 Task: Determine the walking path from Union Square to the Golden Gate Bridge in San Francisco.
Action: Mouse moved to (917, 70)
Screenshot: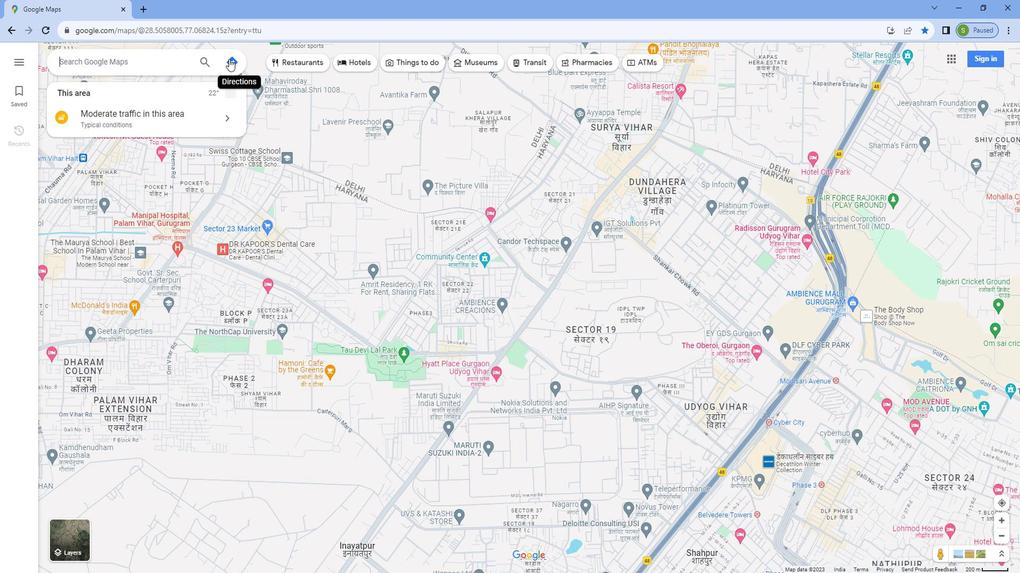 
Action: Mouse pressed left at (917, 70)
Screenshot: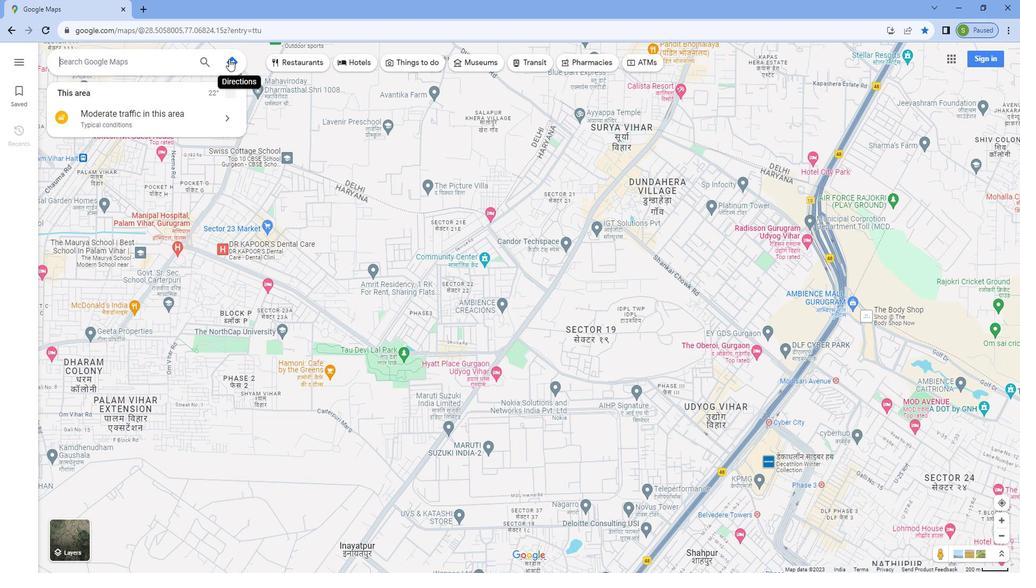 
Action: Mouse moved to (847, 101)
Screenshot: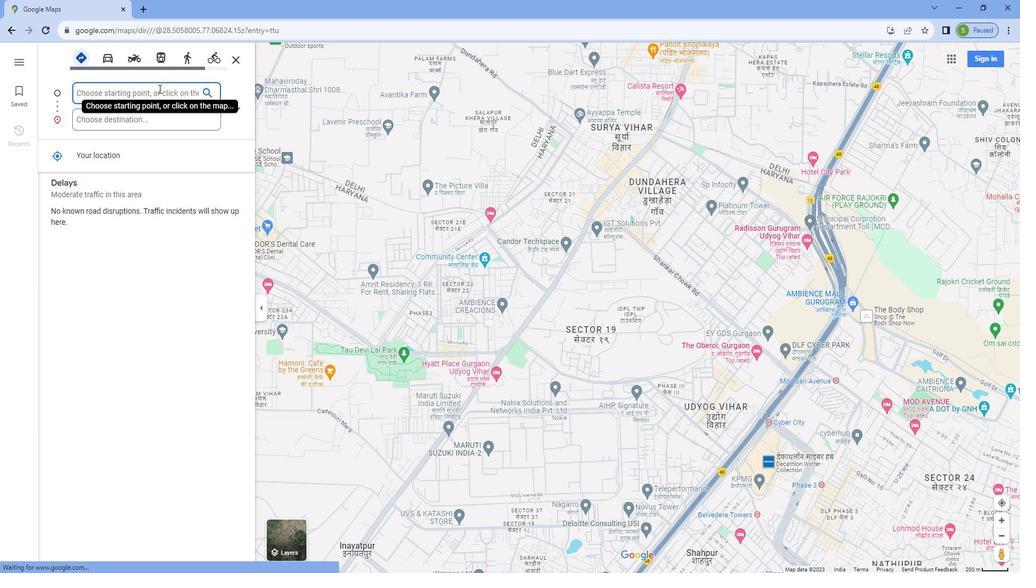 
Action: Mouse pressed left at (847, 101)
Screenshot: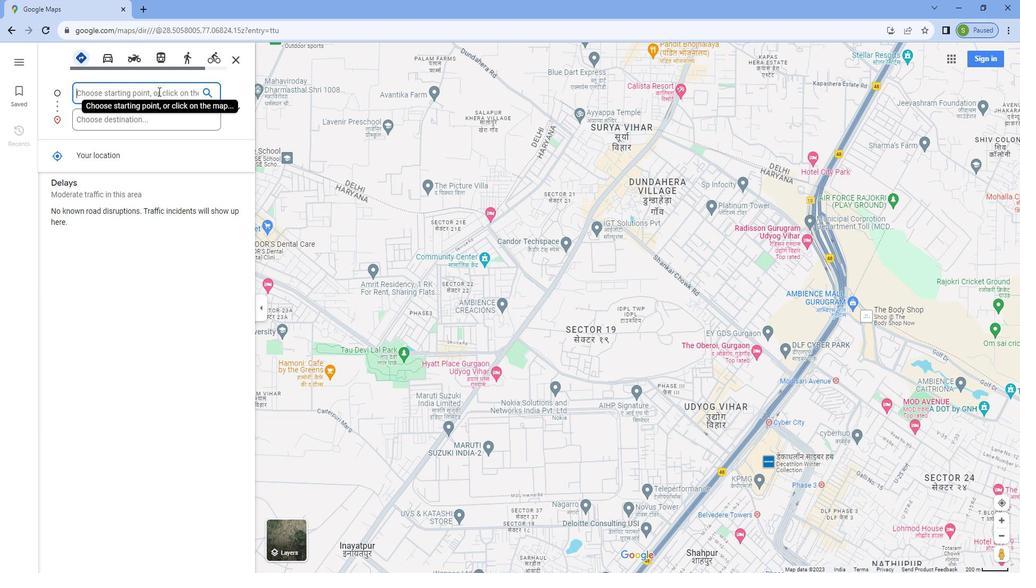 
Action: Key pressed <Key.caps_lock>G<Key.backspace>U<Key.caps_lock>nion<Key.space><Key.caps_lock>S<Key.caps_lock>quare
Screenshot: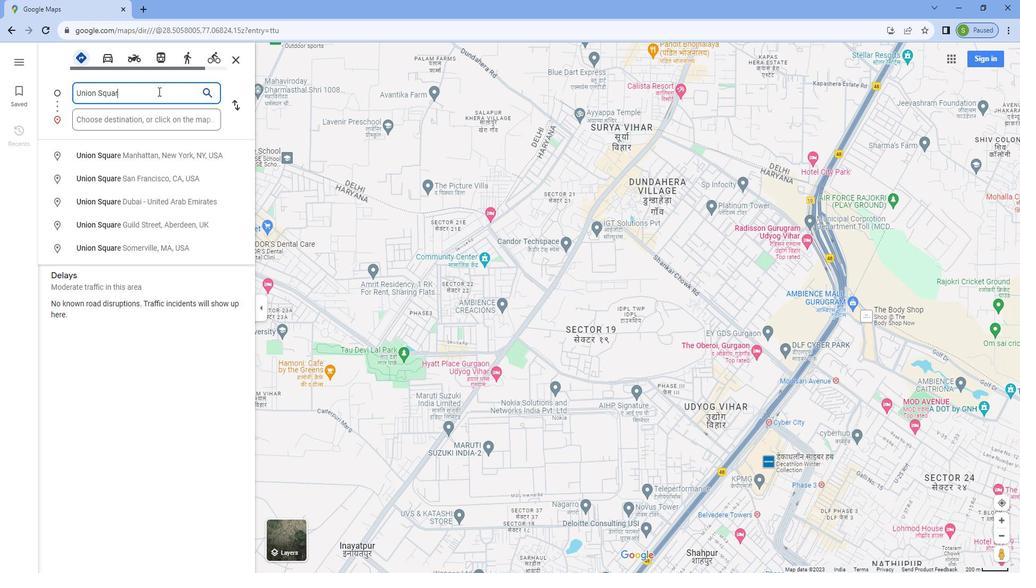 
Action: Mouse moved to (833, 182)
Screenshot: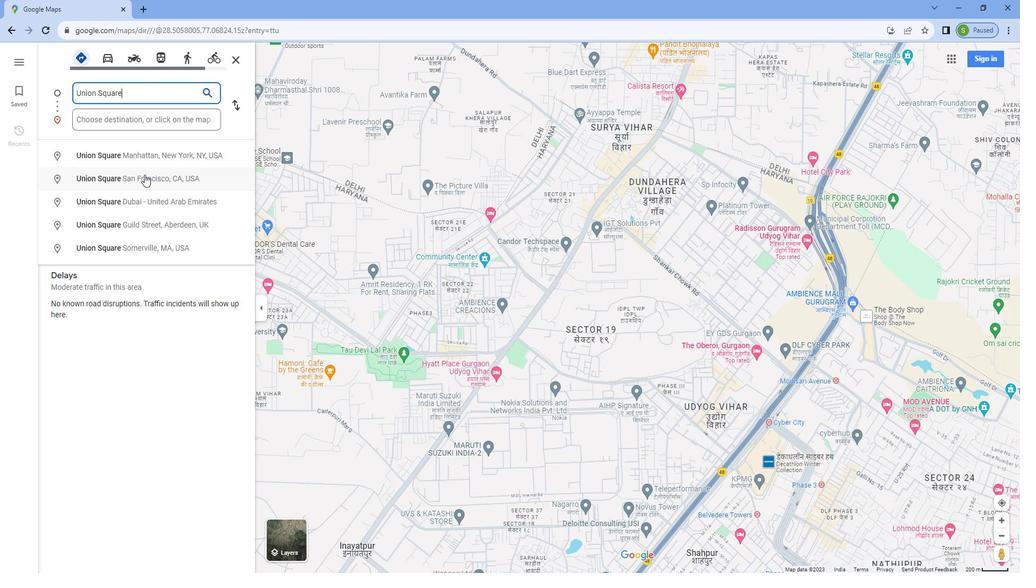 
Action: Mouse pressed left at (833, 182)
Screenshot: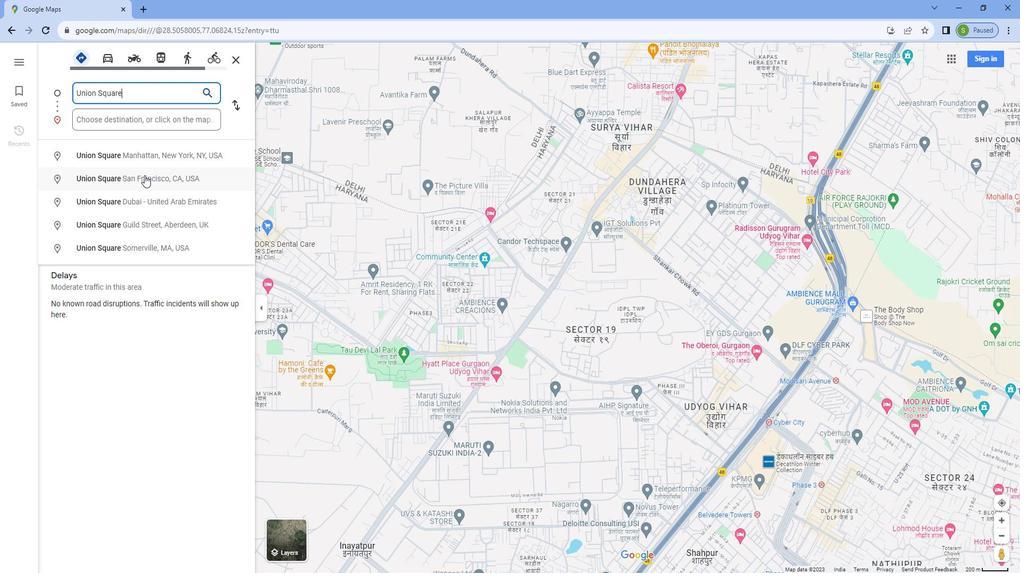
Action: Mouse moved to (824, 125)
Screenshot: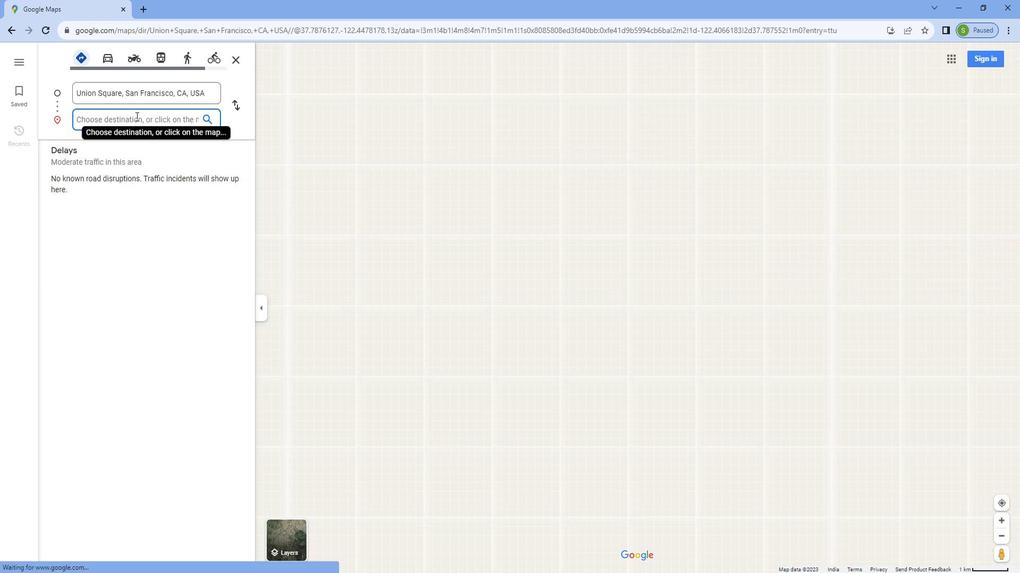 
Action: Mouse pressed left at (824, 125)
Screenshot: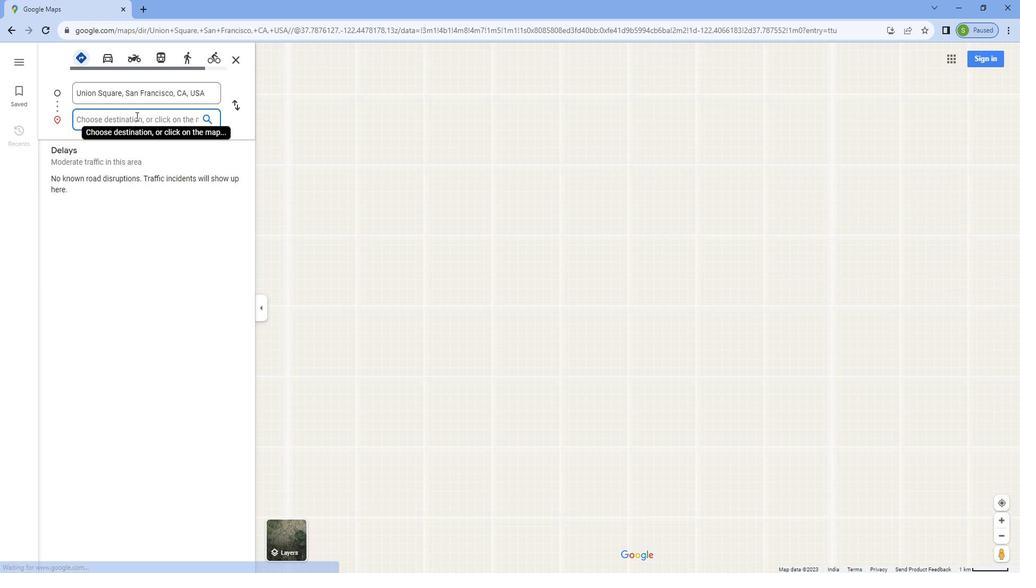 
Action: Key pressed <Key.caps_lock>G<Key.caps_lock>olden<Key.space><Key.caps_lock>G<Key.caps_lock>ate<Key.space><Key.caps_lock>B<Key.caps_lock>ridge,<Key.space><Key.caps_lock>S<Key.caps_lock>an<Key.space><Key.caps_lock>F<Key.caps_lock>rancisco<Key.enter>
Screenshot: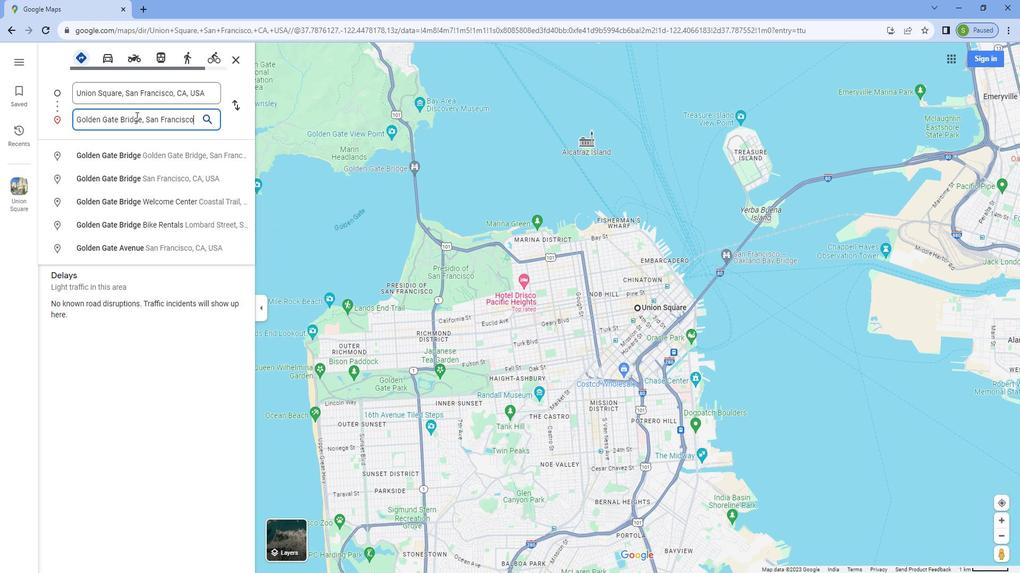 
Action: Mouse moved to (874, 66)
Screenshot: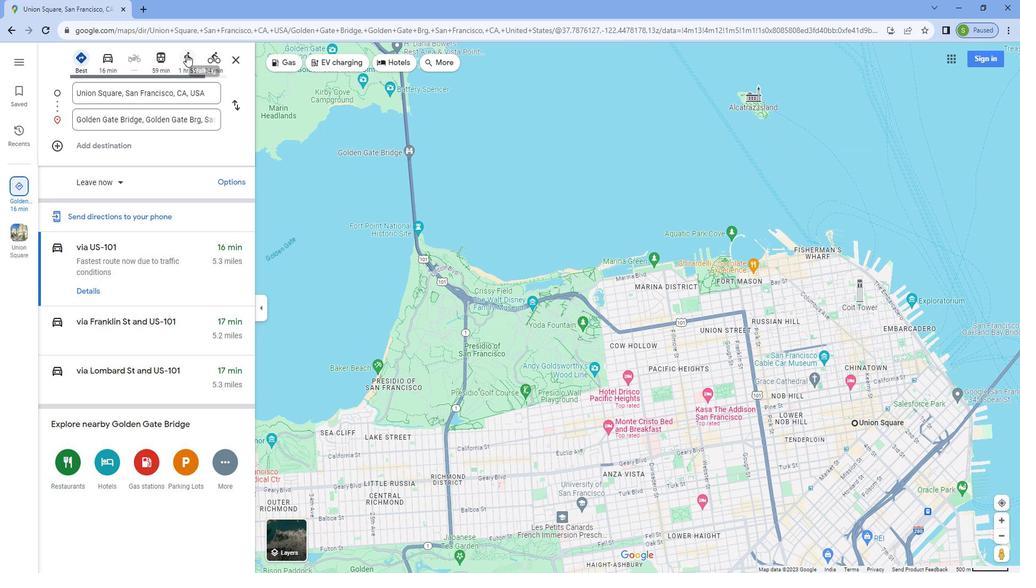 
Action: Mouse pressed left at (874, 66)
Screenshot: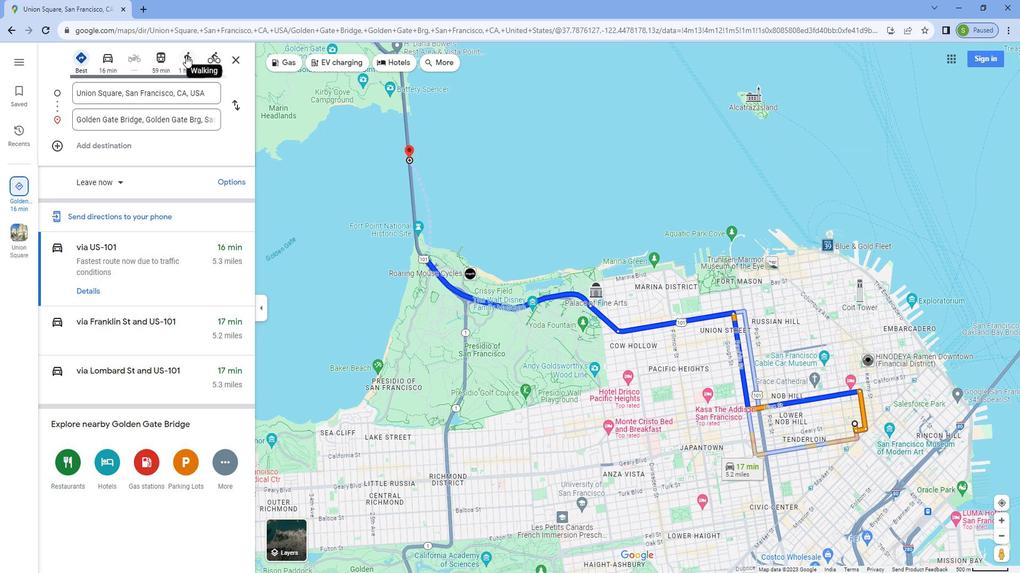 
Action: Mouse moved to (772, 272)
Screenshot: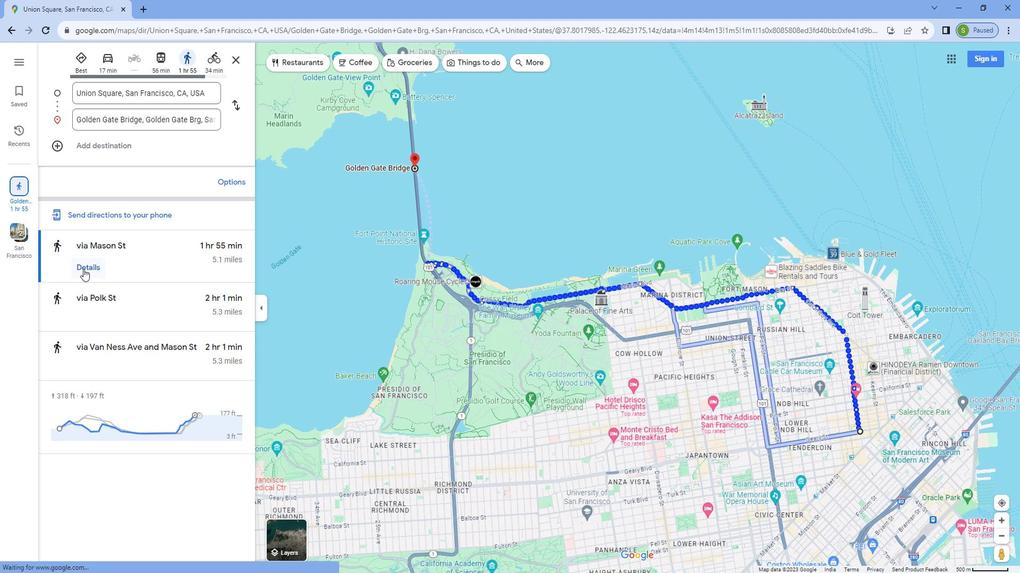 
Action: Mouse pressed left at (772, 272)
Screenshot: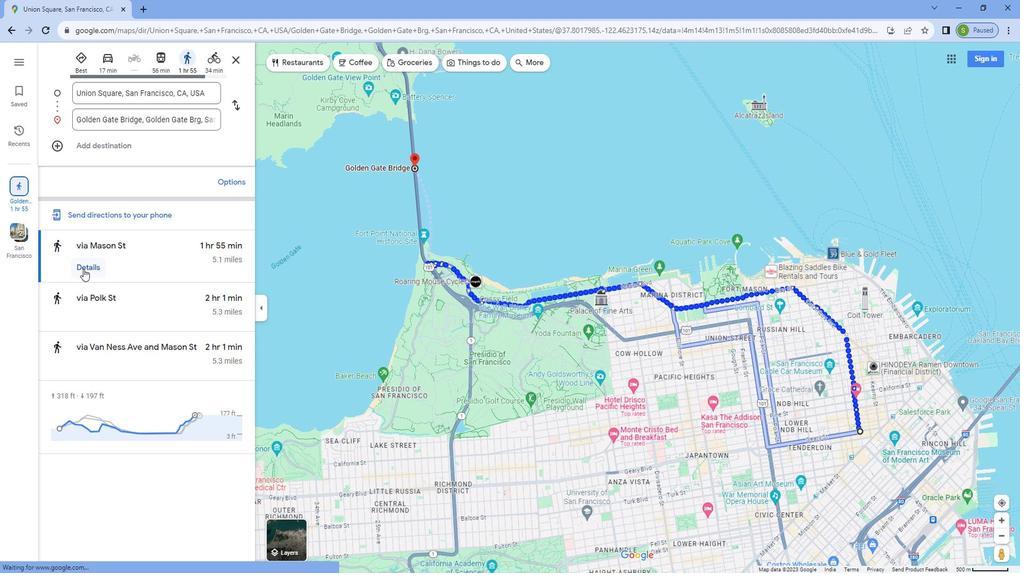 
Action: Mouse moved to (795, 344)
Screenshot: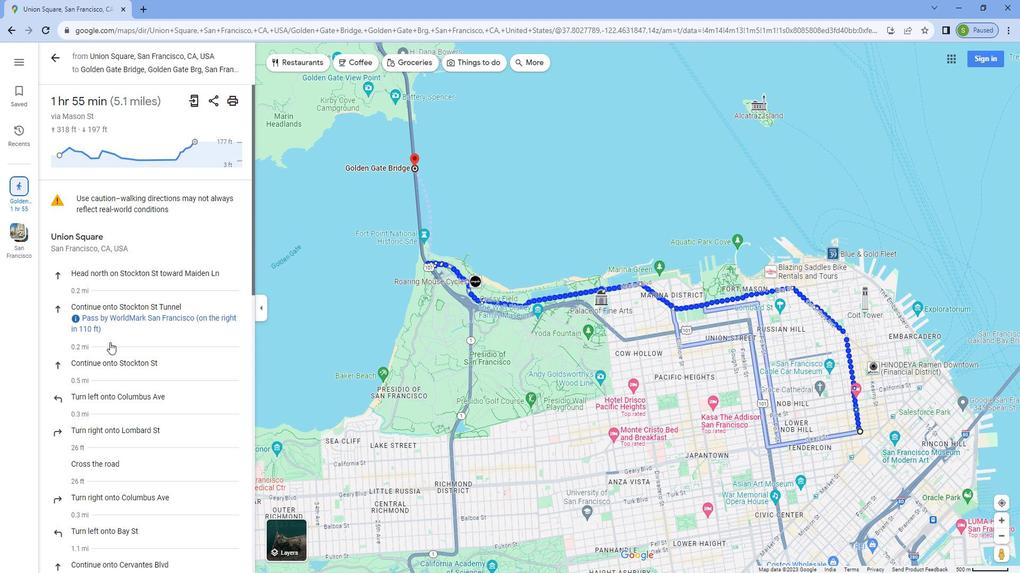 
Action: Mouse scrolled (795, 344) with delta (0, 0)
Screenshot: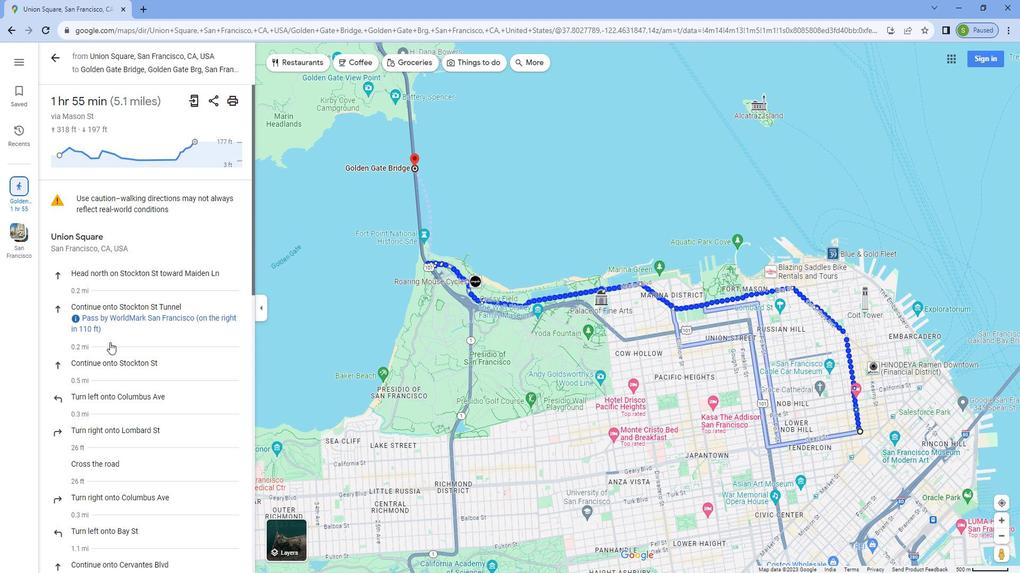 
Action: Mouse moved to (802, 343)
Screenshot: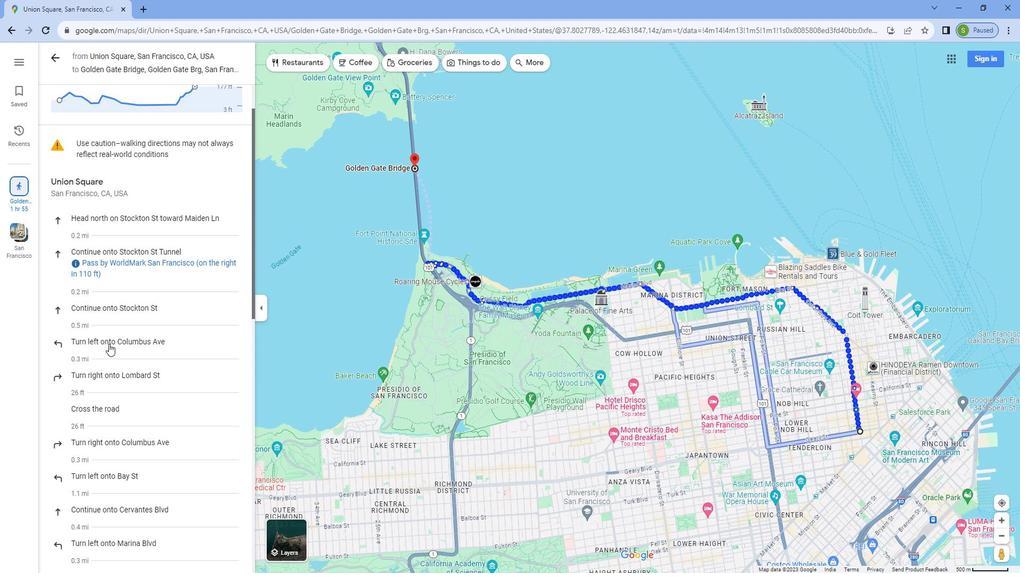 
Action: Mouse scrolled (802, 343) with delta (0, 0)
Screenshot: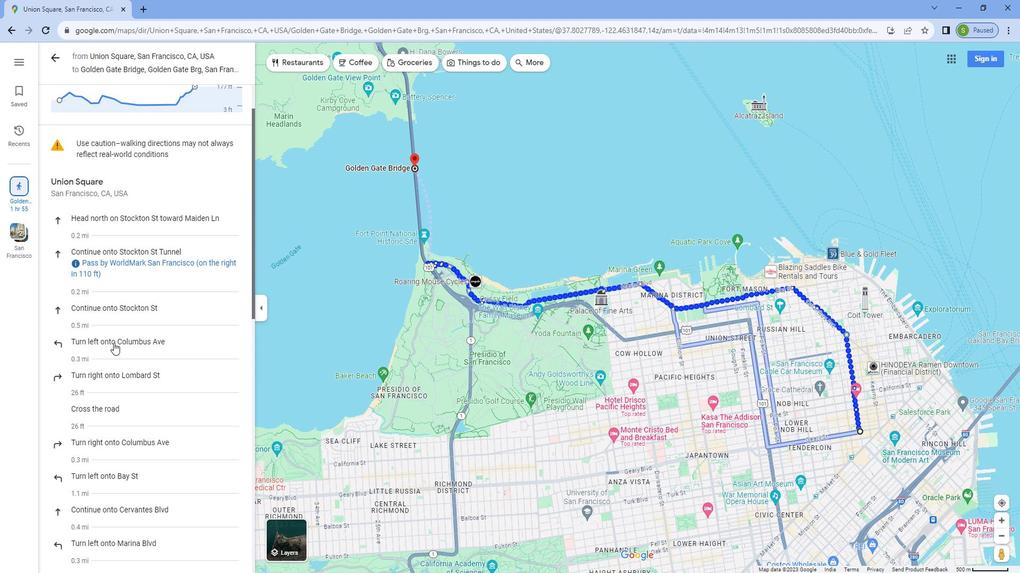 
Action: Mouse scrolled (802, 343) with delta (0, 0)
Screenshot: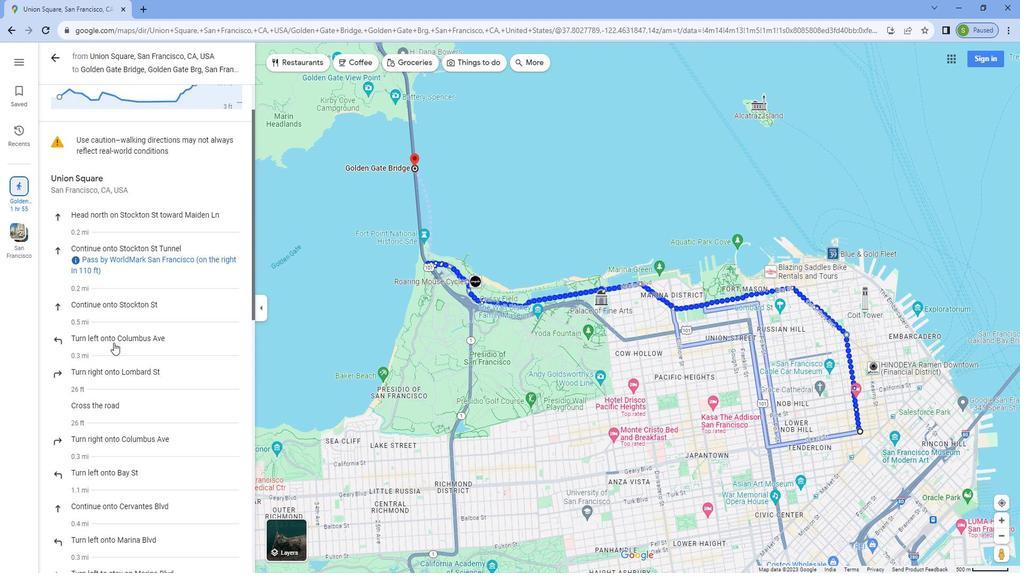 
Action: Mouse moved to (796, 330)
Screenshot: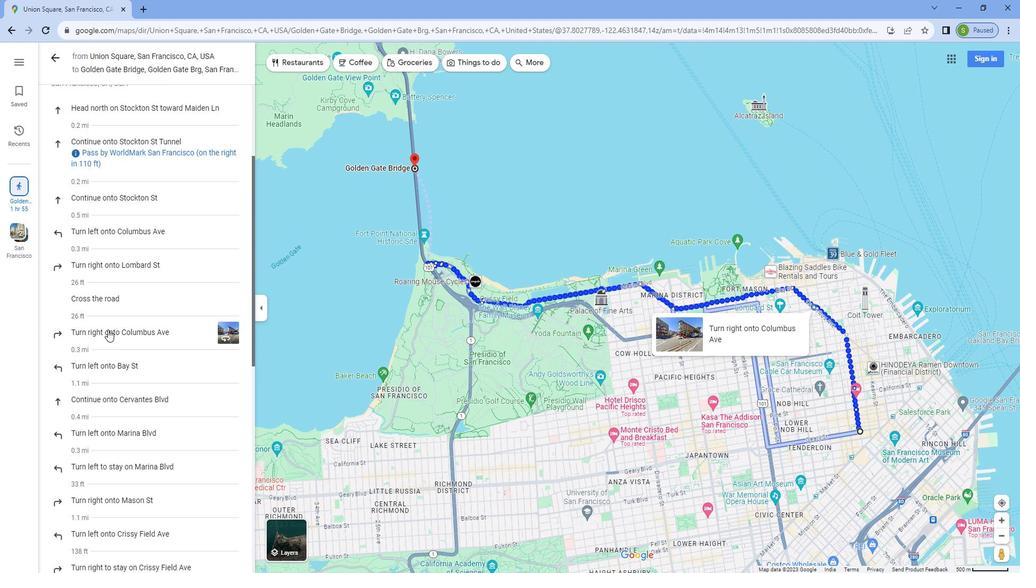 
Action: Mouse pressed left at (796, 330)
Screenshot: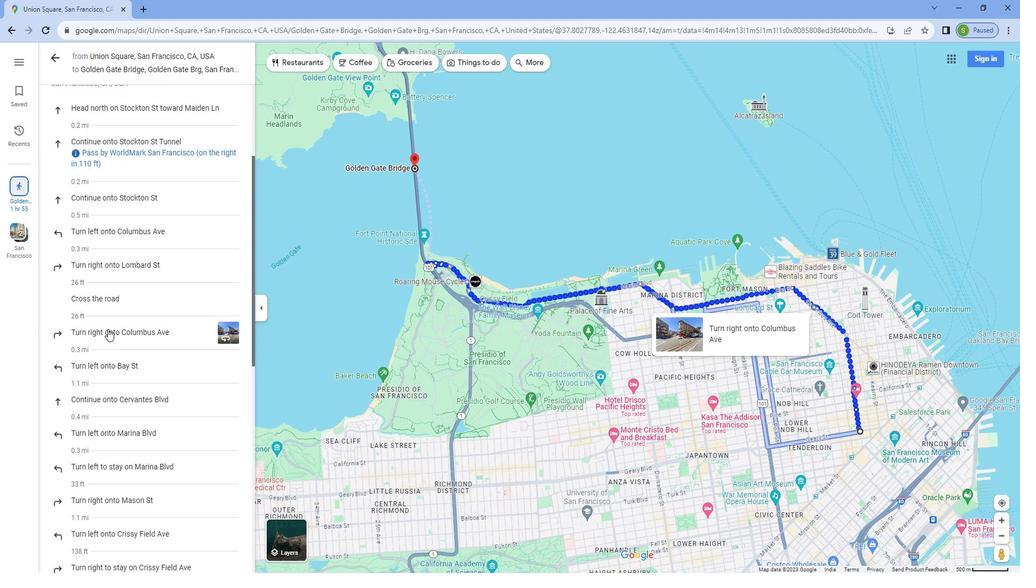 
Action: Mouse moved to (799, 336)
Screenshot: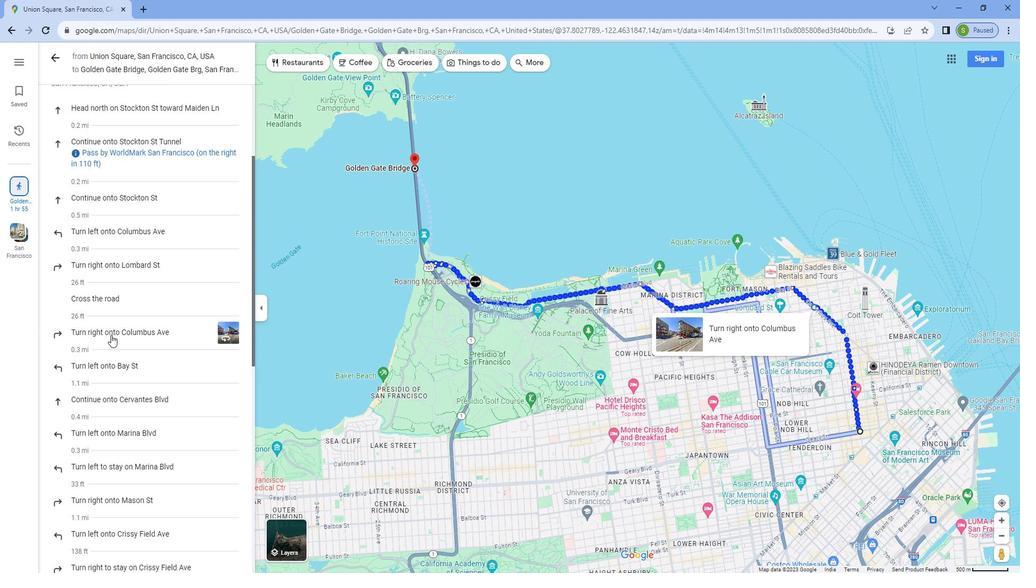 
Action: Mouse scrolled (799, 336) with delta (0, 0)
Screenshot: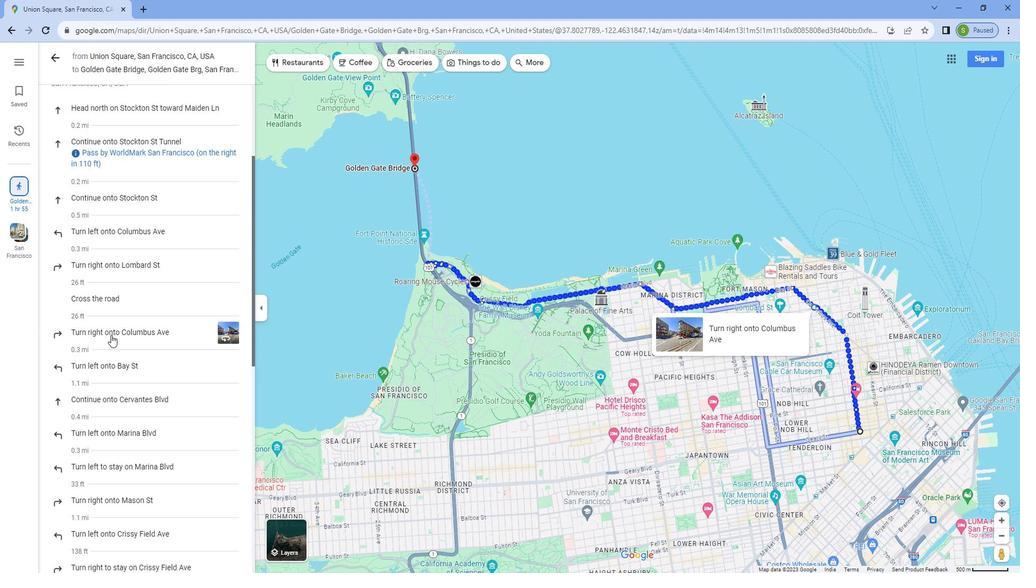 
Action: Mouse scrolled (799, 336) with delta (0, 0)
Screenshot: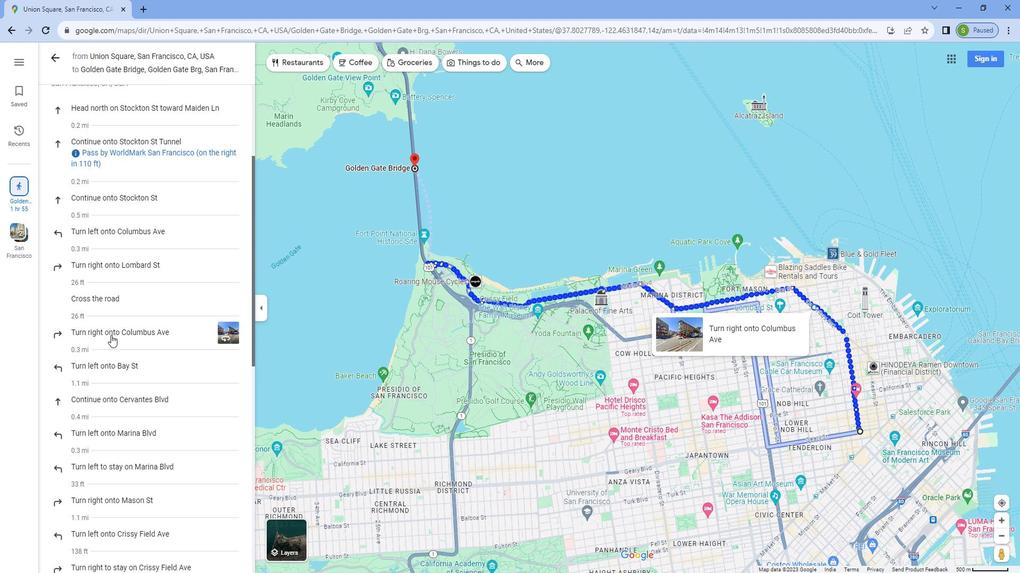 
Action: Mouse moved to (799, 357)
Screenshot: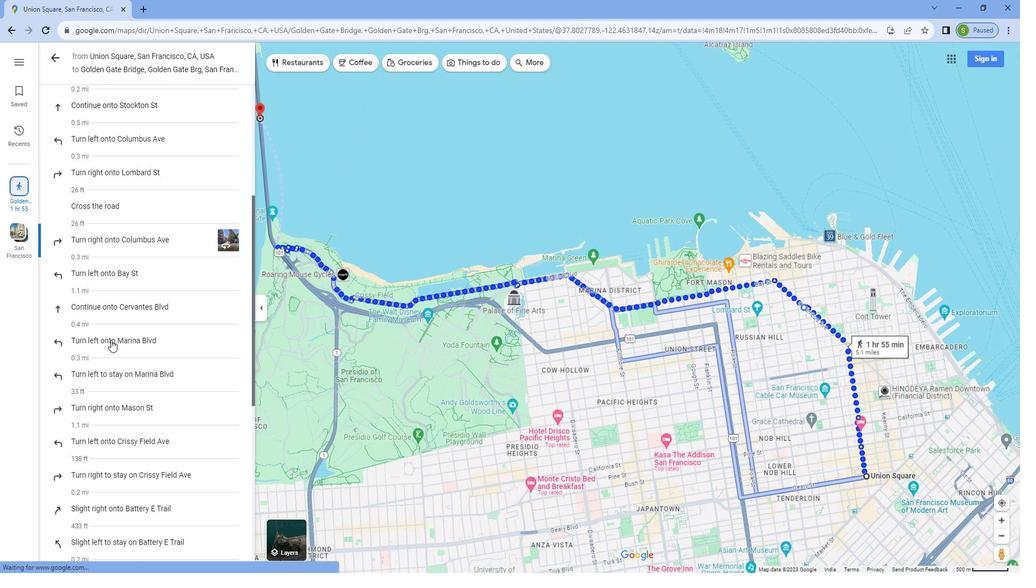 
Action: Mouse scrolled (799, 356) with delta (0, 0)
Screenshot: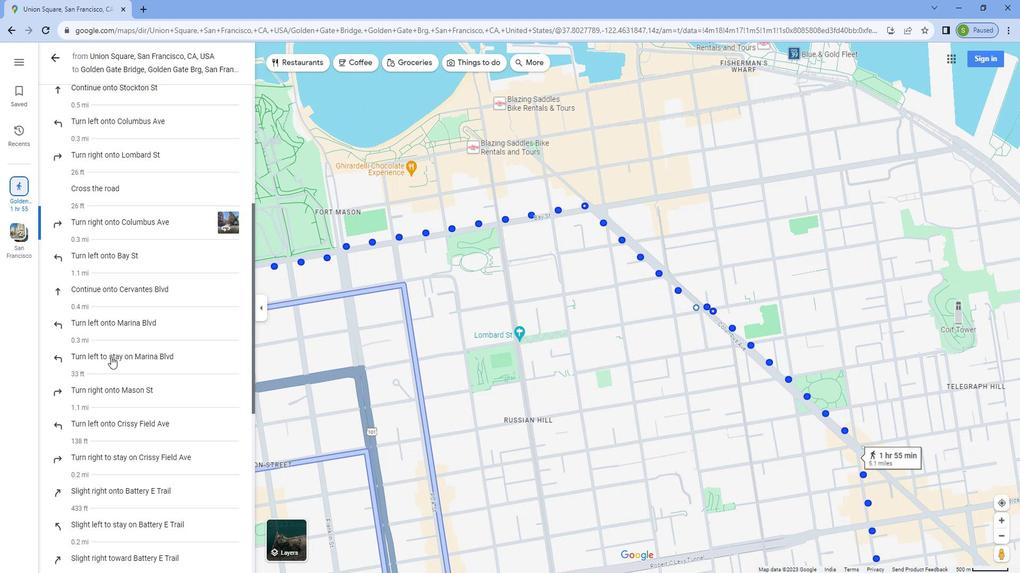 
Action: Mouse scrolled (799, 356) with delta (0, 0)
Screenshot: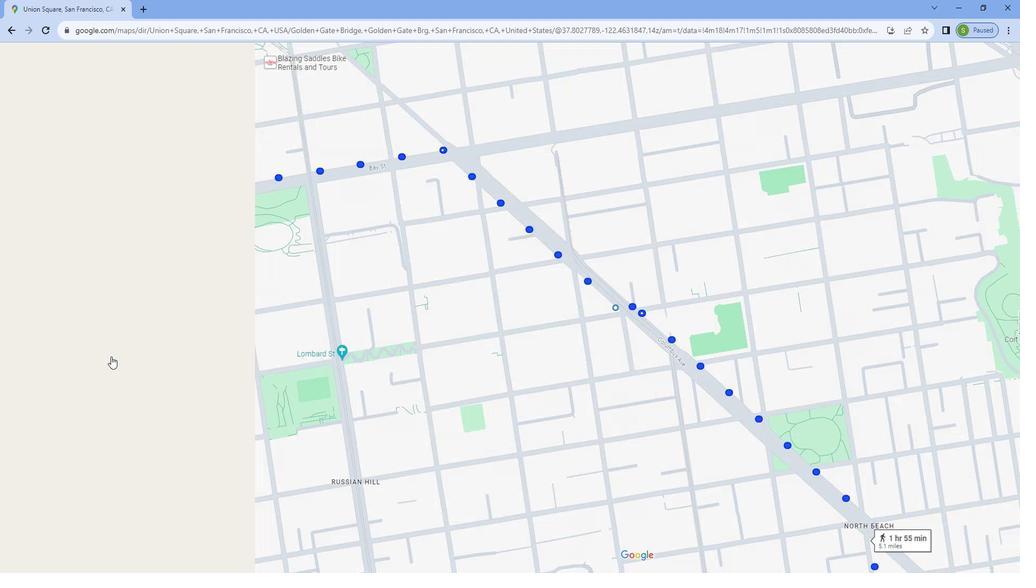 
Action: Mouse moved to (799, 357)
Screenshot: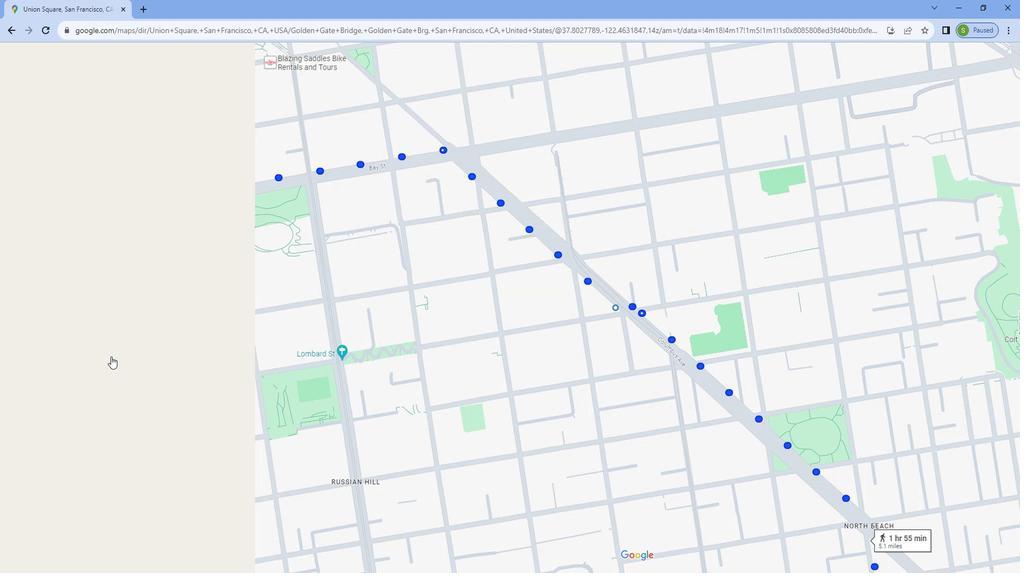 
Action: Mouse scrolled (799, 356) with delta (0, 0)
Screenshot: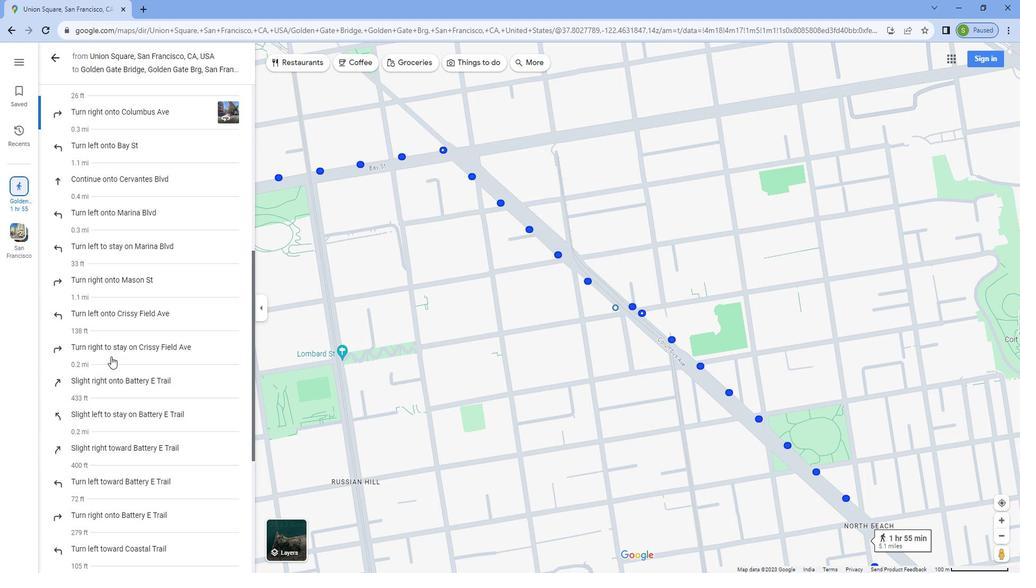 
Action: Mouse scrolled (799, 356) with delta (0, 0)
Screenshot: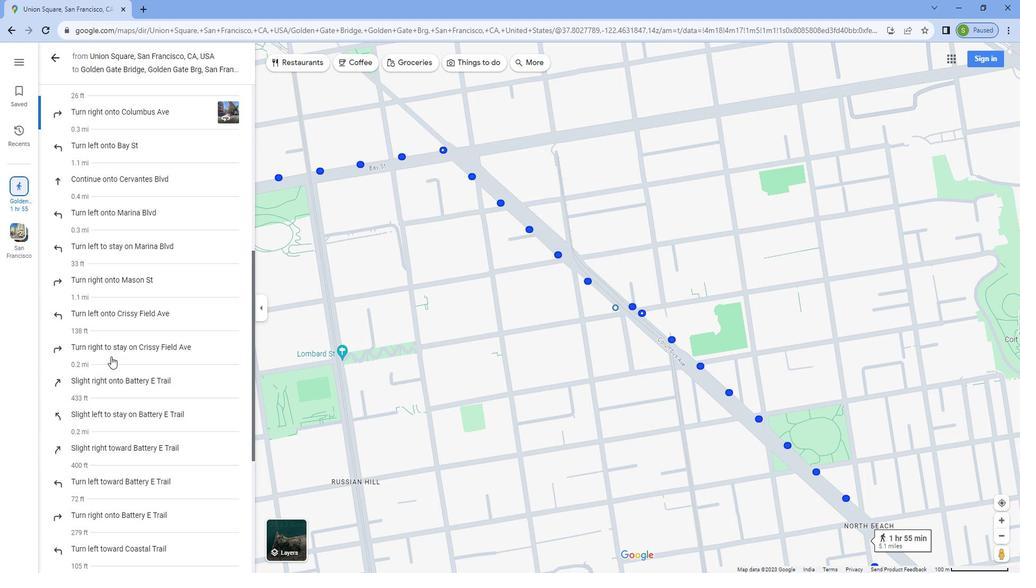 
Action: Mouse scrolled (799, 356) with delta (0, 0)
Screenshot: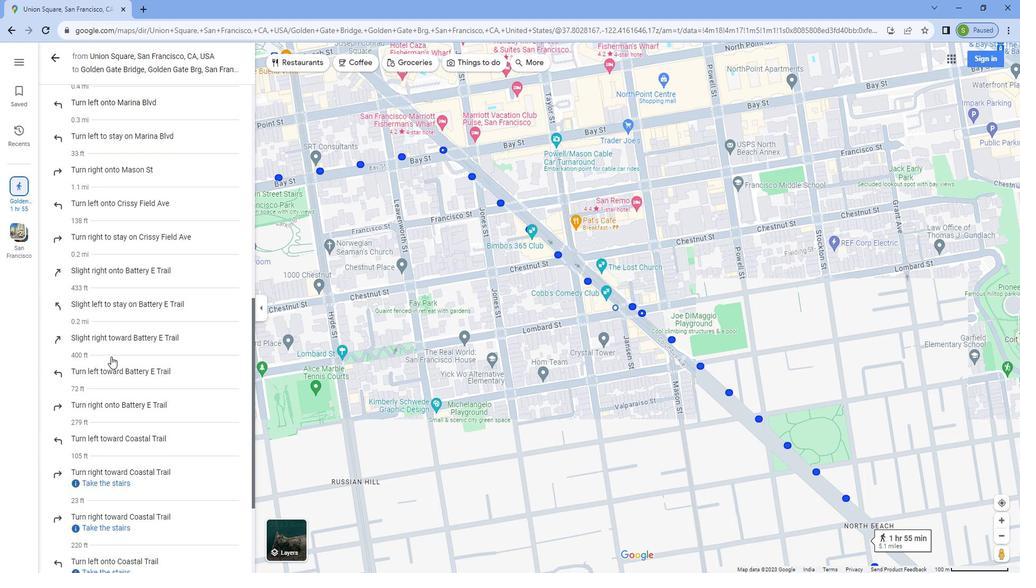 
Action: Mouse scrolled (799, 356) with delta (0, 0)
Screenshot: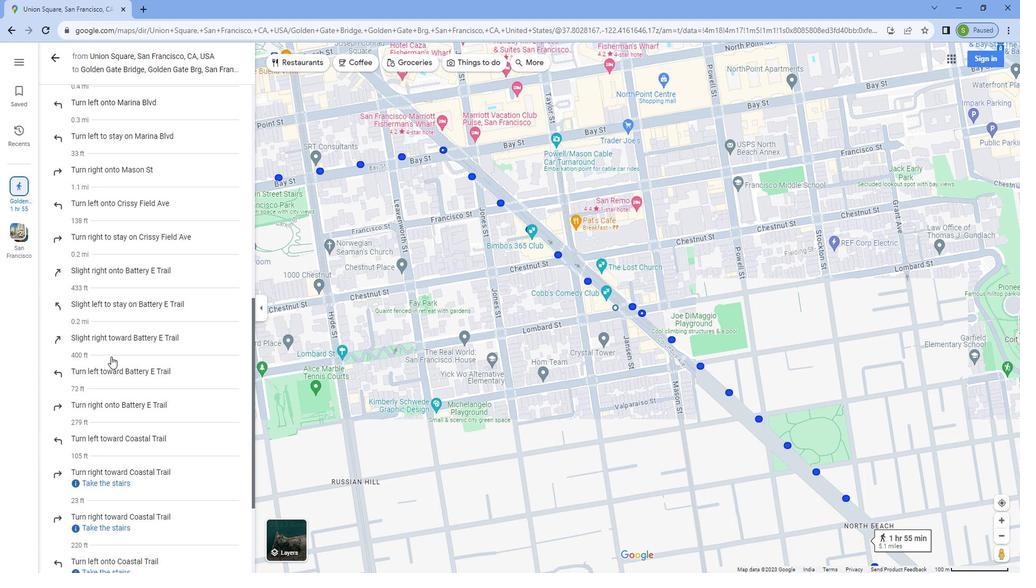 
Action: Mouse scrolled (799, 356) with delta (0, 0)
Screenshot: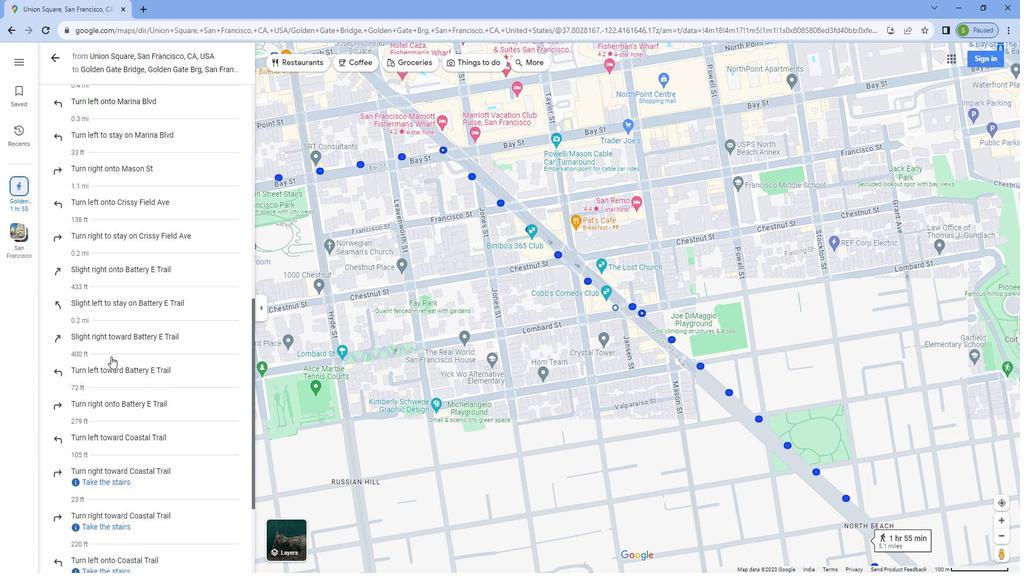 
Action: Mouse scrolled (799, 356) with delta (0, 0)
Screenshot: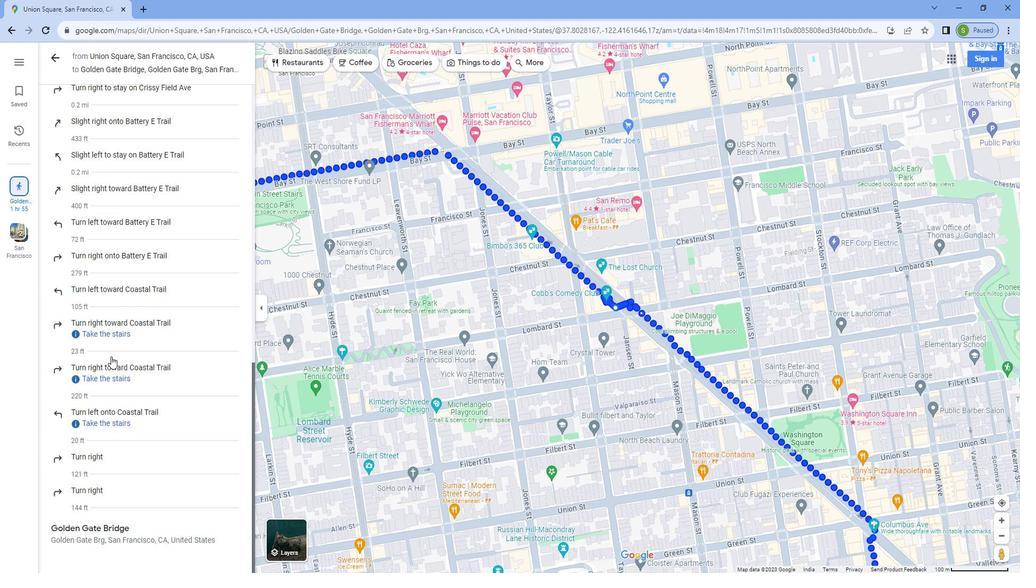 
Action: Mouse scrolled (799, 356) with delta (0, 0)
Screenshot: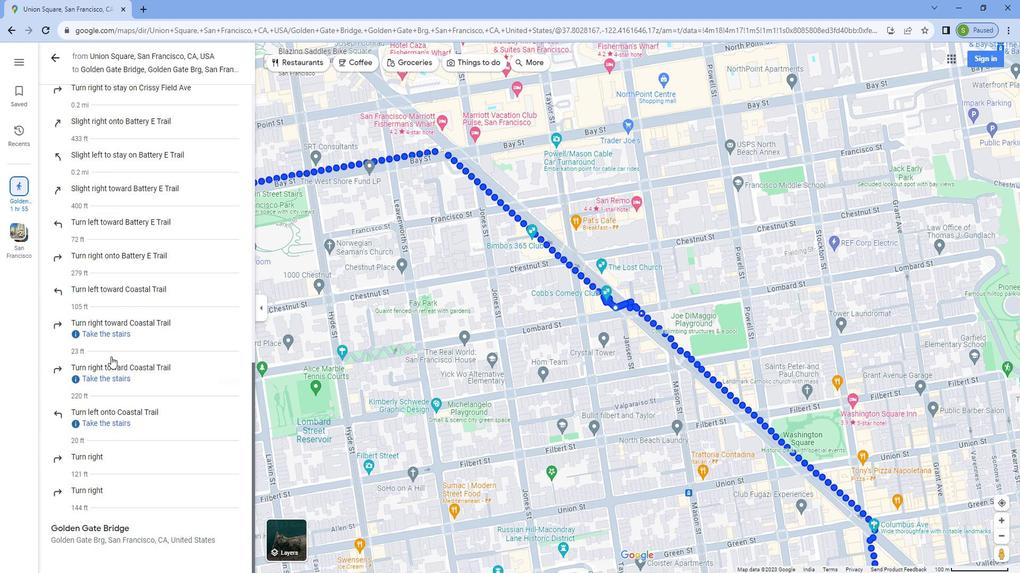 
Action: Mouse scrolled (799, 356) with delta (0, 0)
Screenshot: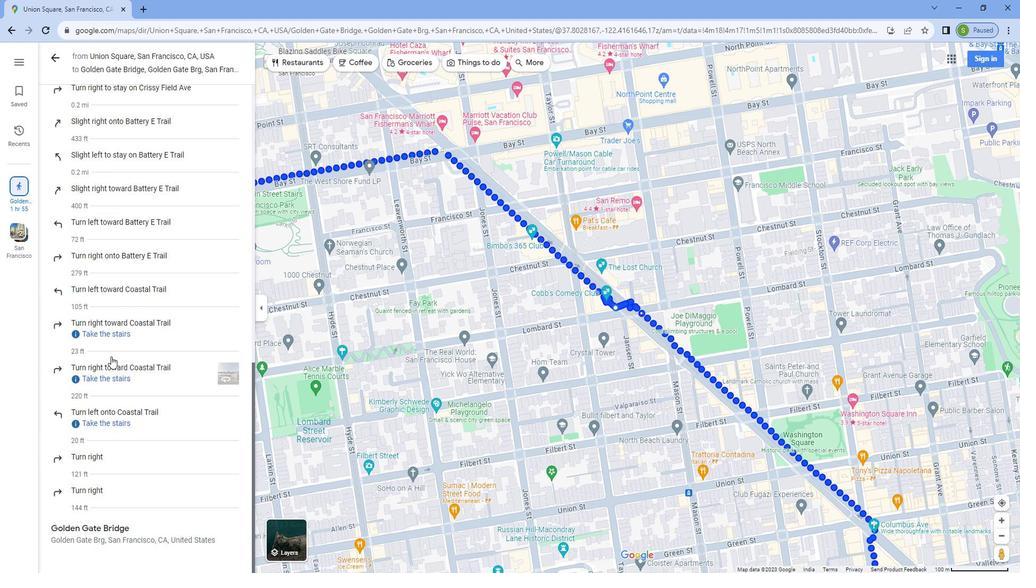 
Action: Mouse moved to (737, 66)
Screenshot: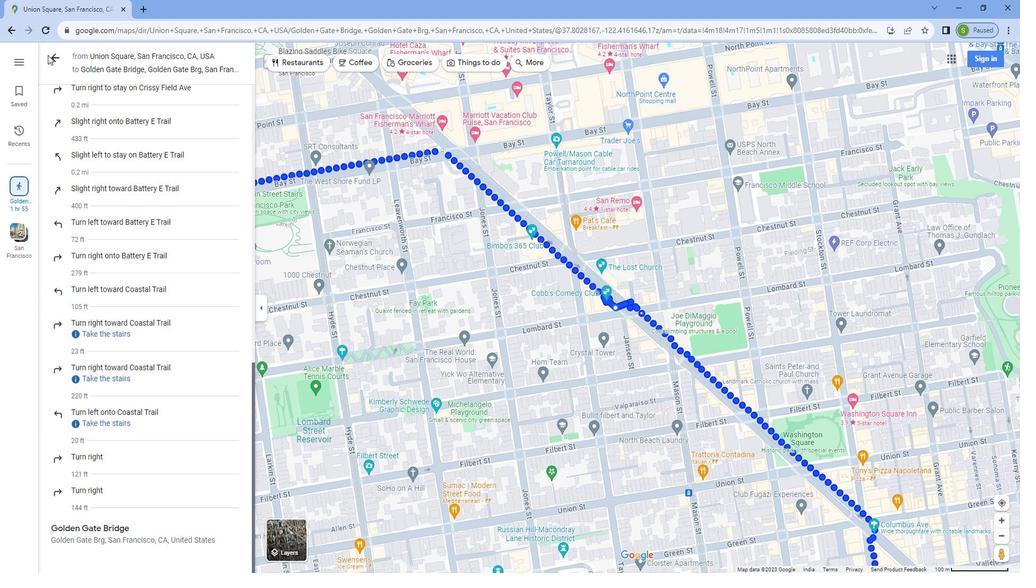 
Action: Mouse pressed left at (737, 66)
Screenshot: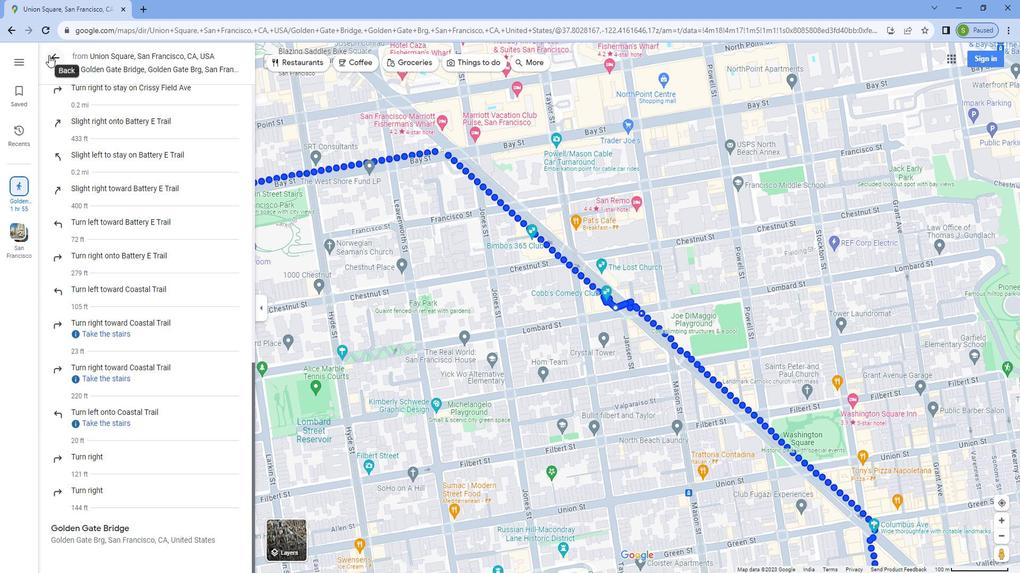 
Action: Mouse moved to (795, 275)
Screenshot: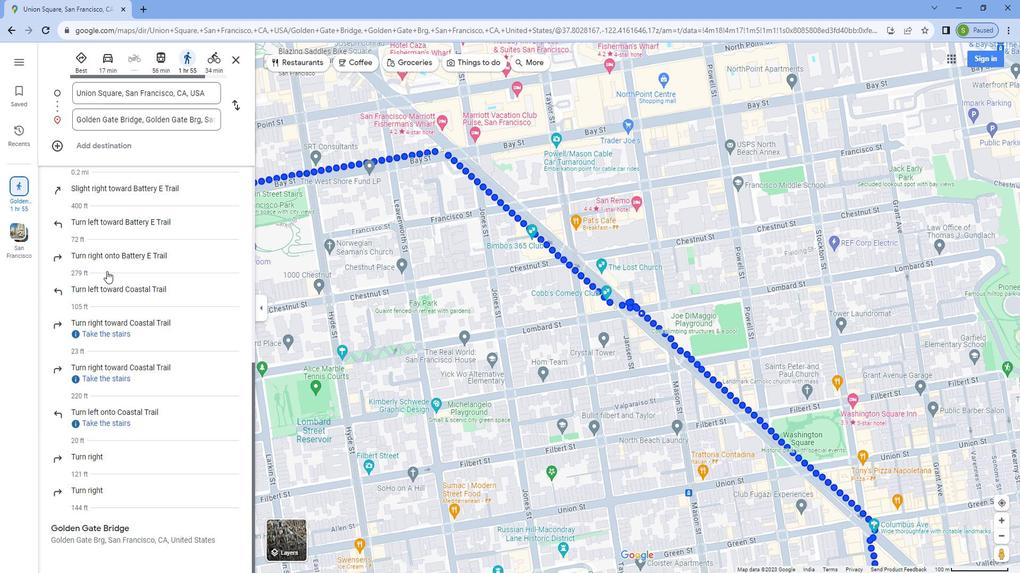 
Action: Mouse scrolled (795, 276) with delta (0, 0)
Screenshot: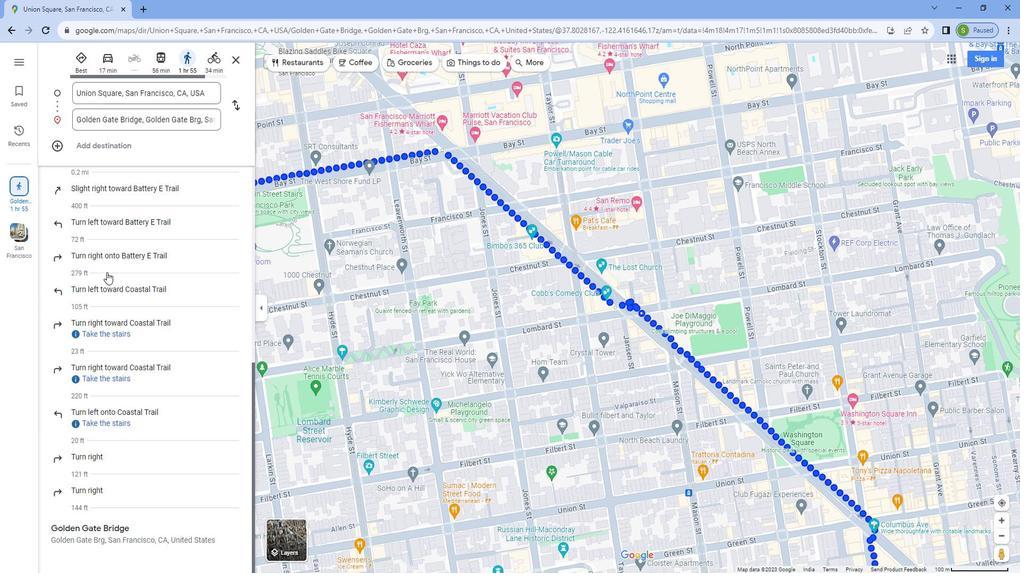 
Action: Mouse scrolled (795, 276) with delta (0, 0)
Screenshot: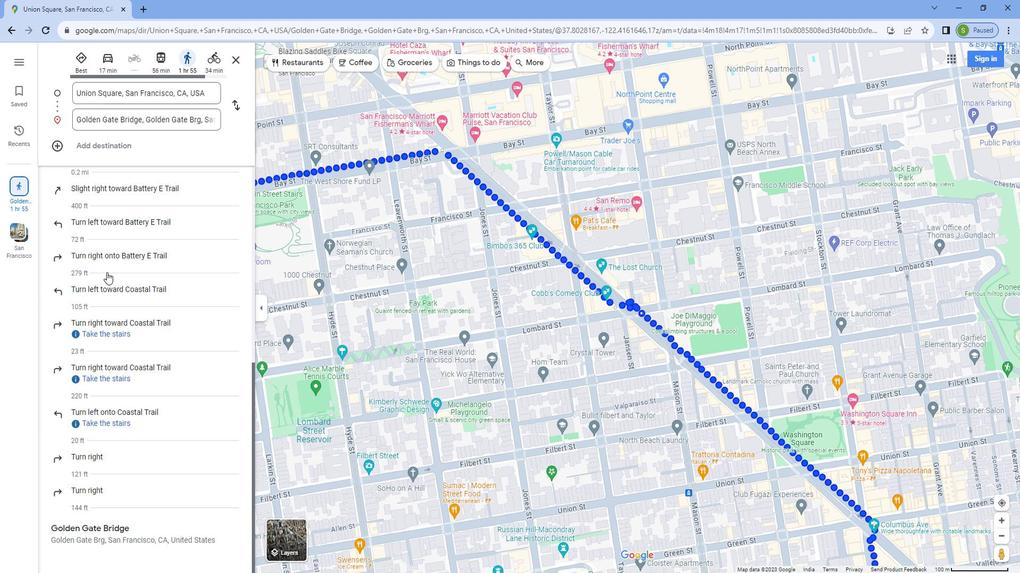 
Action: Mouse scrolled (795, 276) with delta (0, 0)
Screenshot: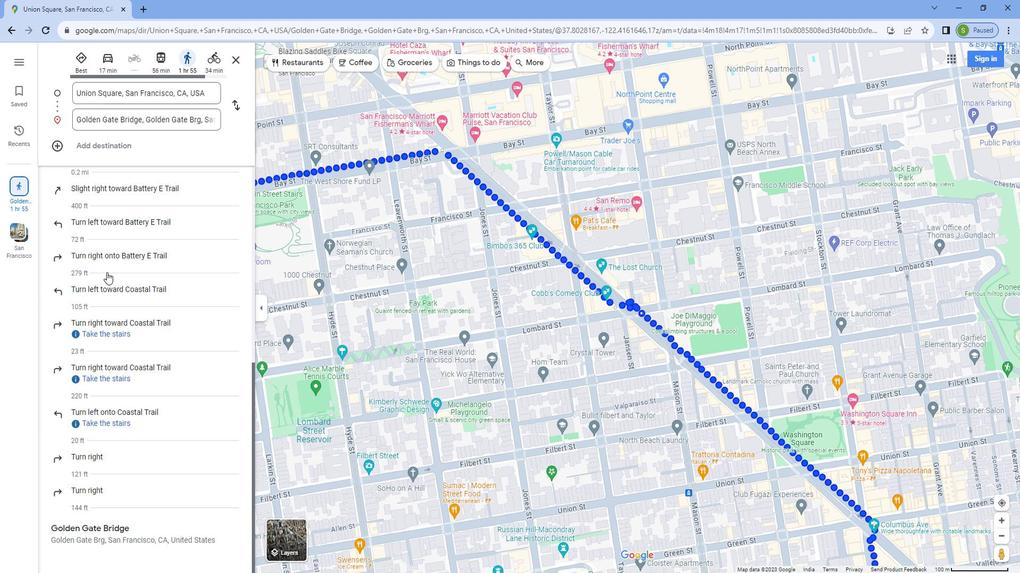 
Action: Mouse scrolled (795, 276) with delta (0, 0)
Screenshot: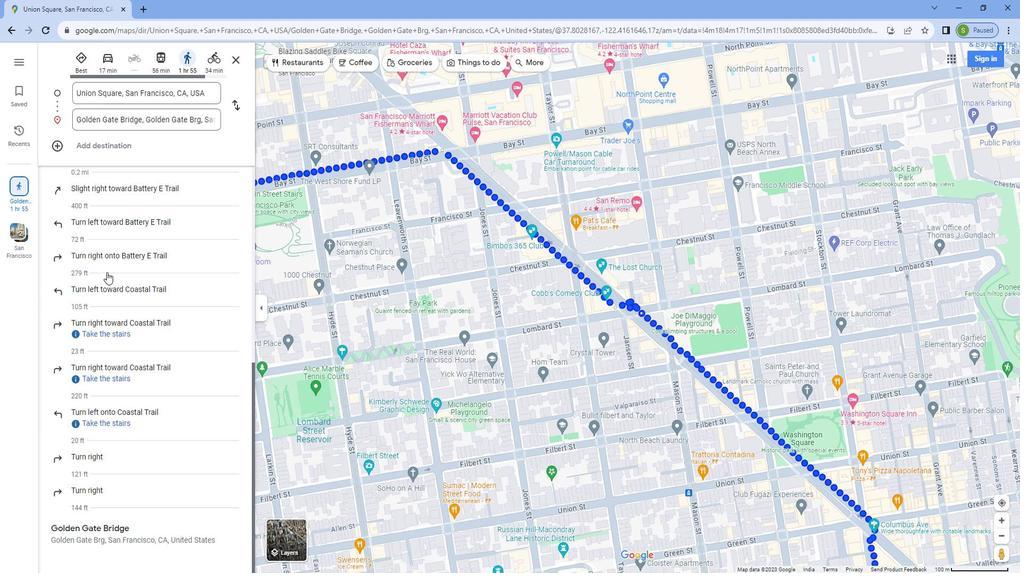 
Action: Mouse scrolled (795, 276) with delta (0, 0)
Screenshot: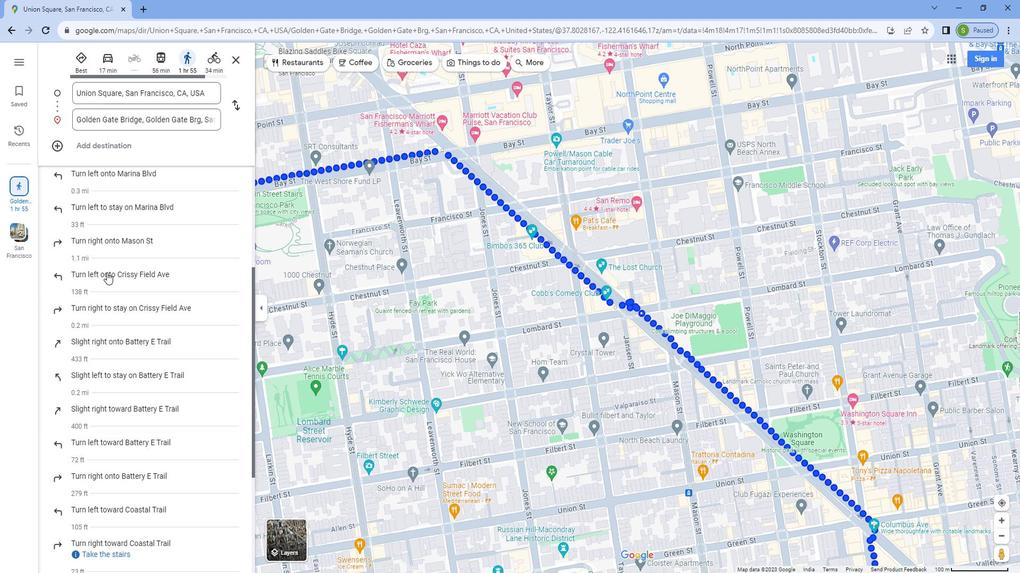 
Action: Mouse scrolled (795, 276) with delta (0, 0)
Screenshot: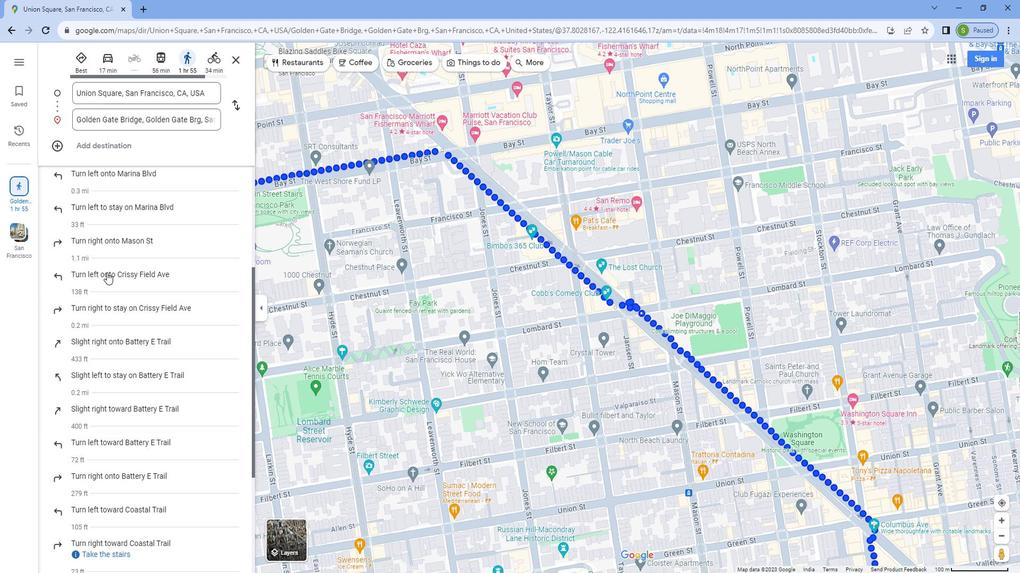 
Action: Mouse scrolled (795, 276) with delta (0, 0)
Screenshot: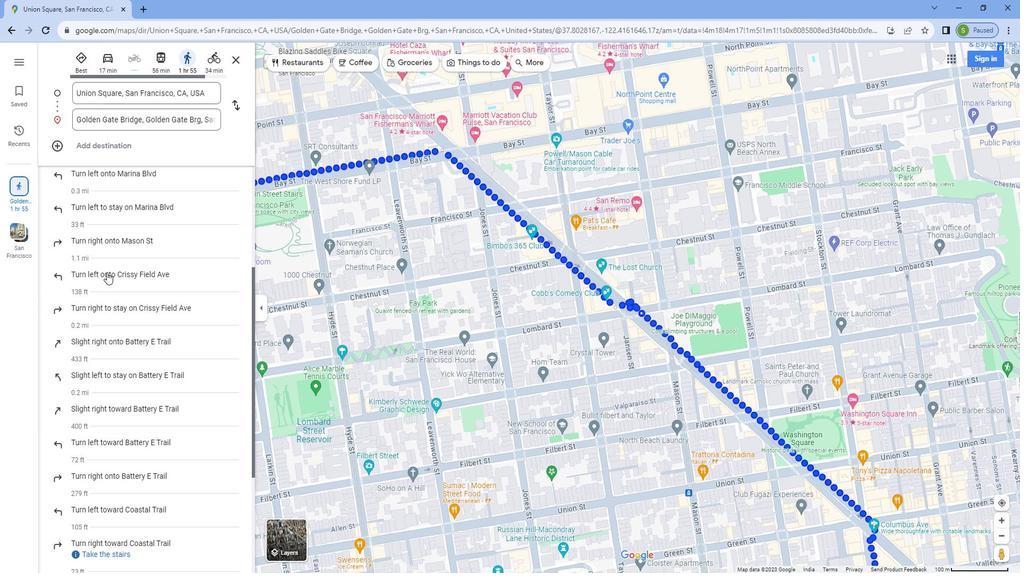 
Action: Mouse scrolled (795, 276) with delta (0, 0)
Screenshot: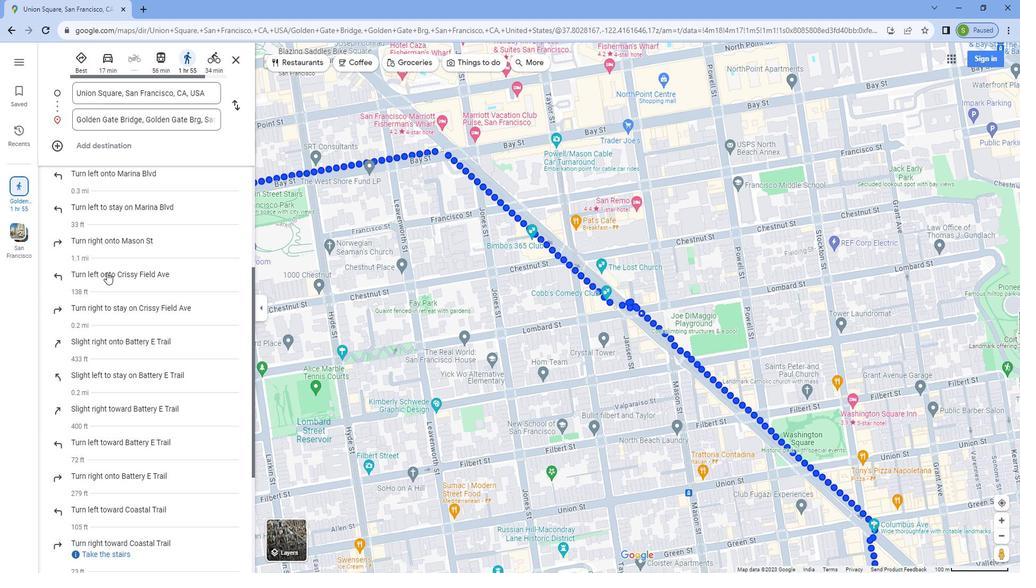 
Action: Mouse scrolled (795, 276) with delta (0, 0)
Screenshot: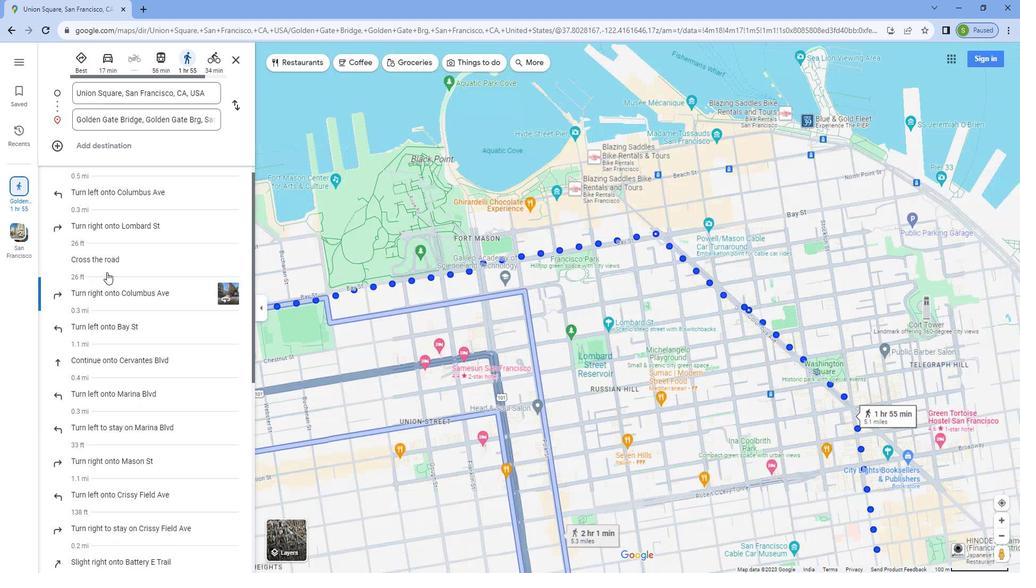 
Action: Mouse scrolled (795, 276) with delta (0, 0)
Screenshot: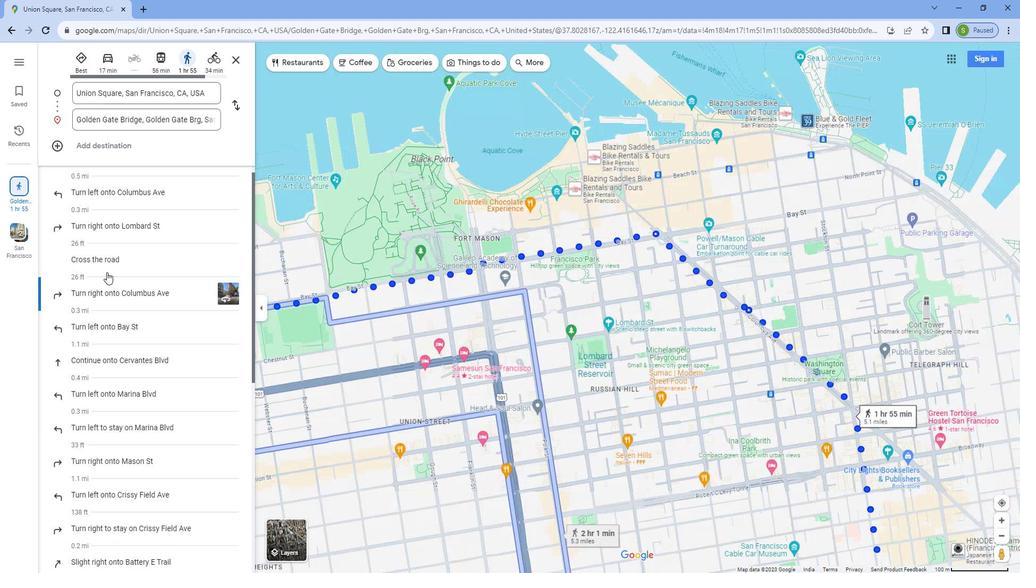 
Action: Mouse scrolled (795, 276) with delta (0, 0)
Screenshot: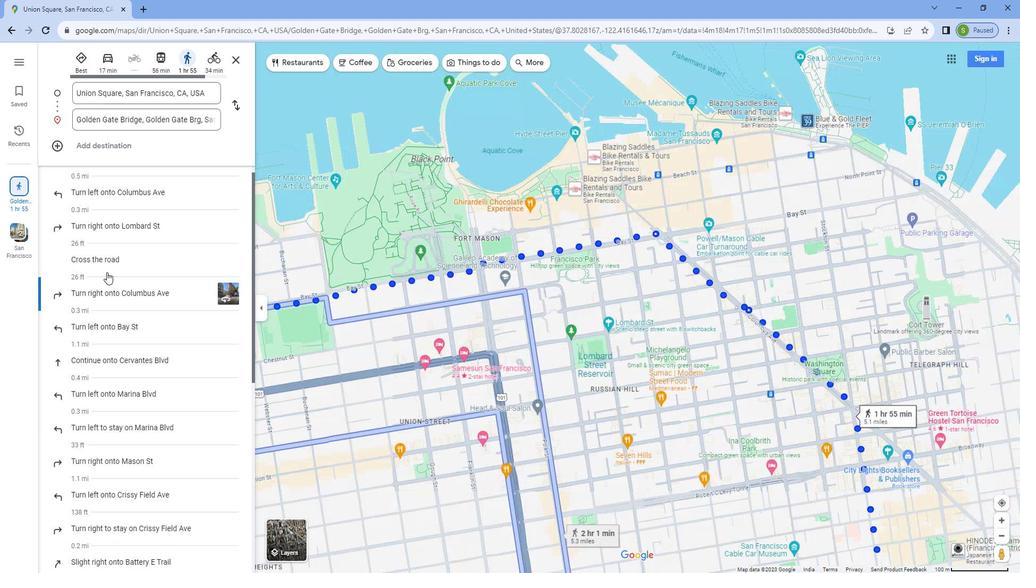 
Action: Mouse scrolled (795, 276) with delta (0, 0)
Screenshot: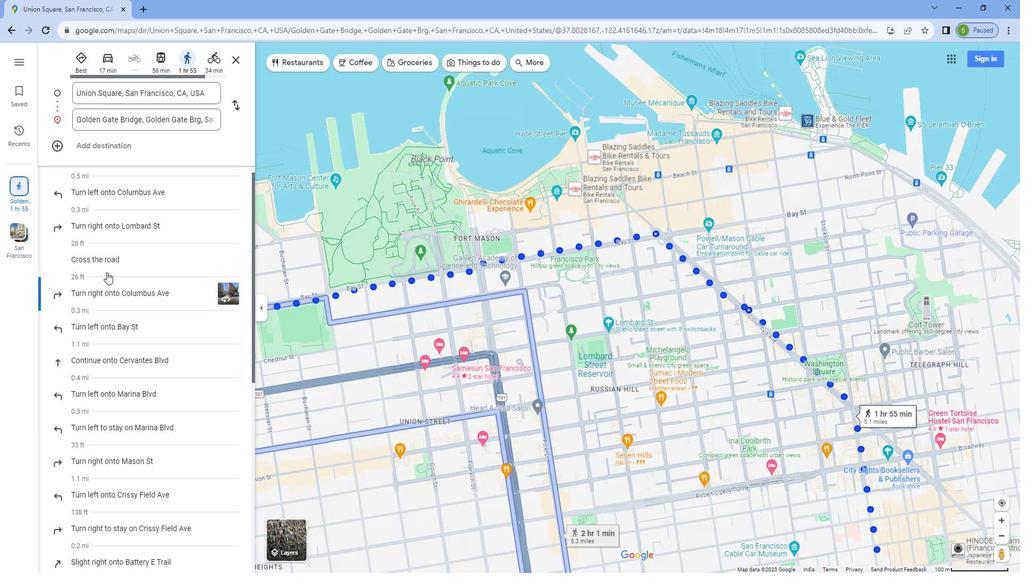 
Action: Mouse scrolled (795, 276) with delta (0, 0)
Screenshot: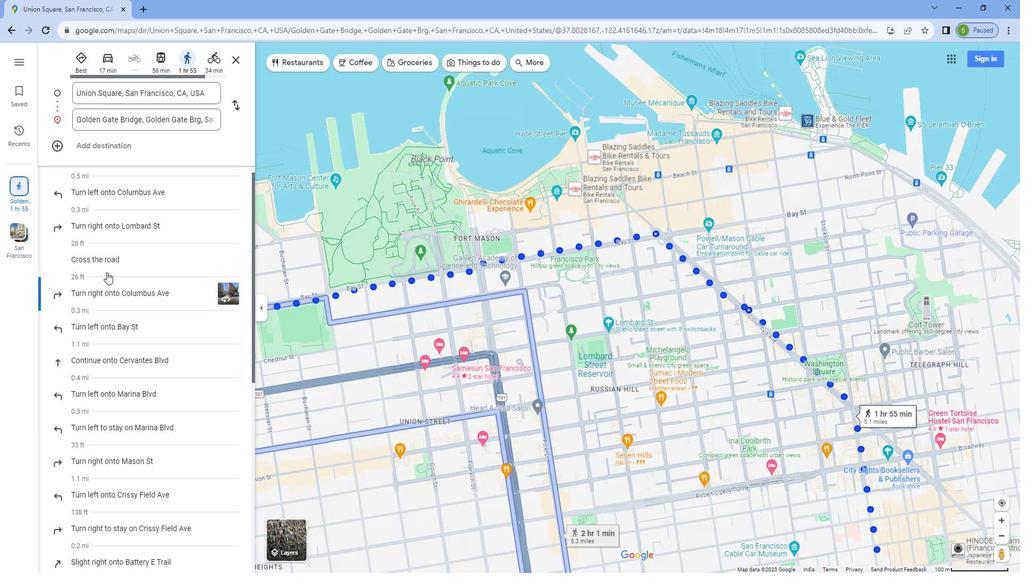 
Action: Mouse scrolled (795, 276) with delta (0, 0)
Screenshot: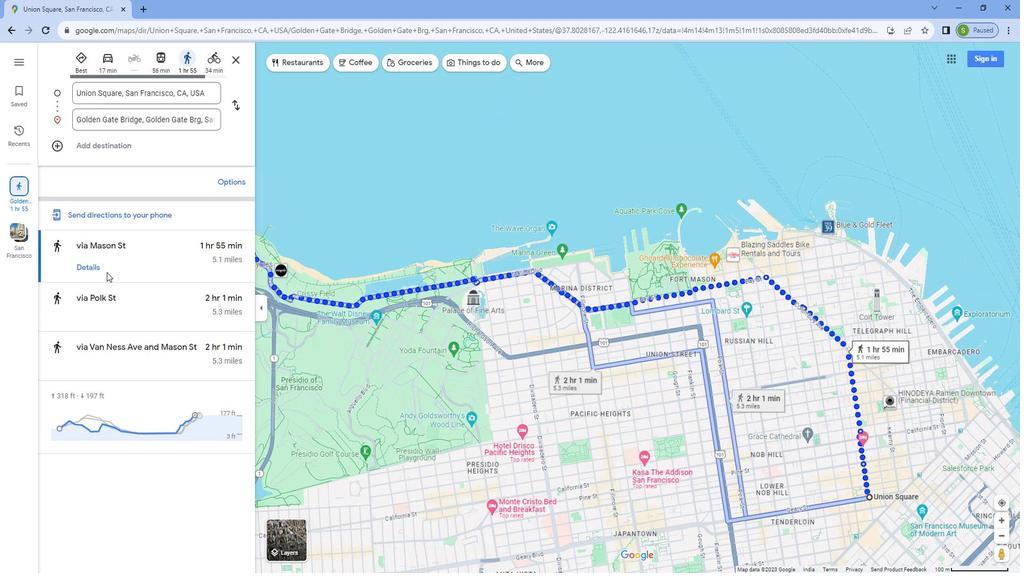 
Action: Mouse scrolled (795, 276) with delta (0, 0)
Screenshot: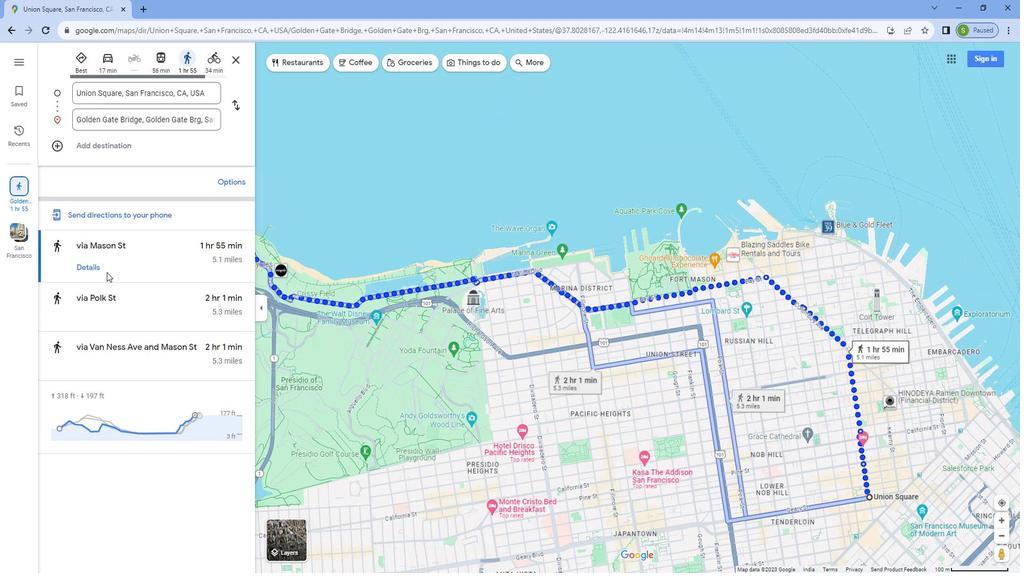 
Action: Mouse scrolled (795, 276) with delta (0, 0)
Screenshot: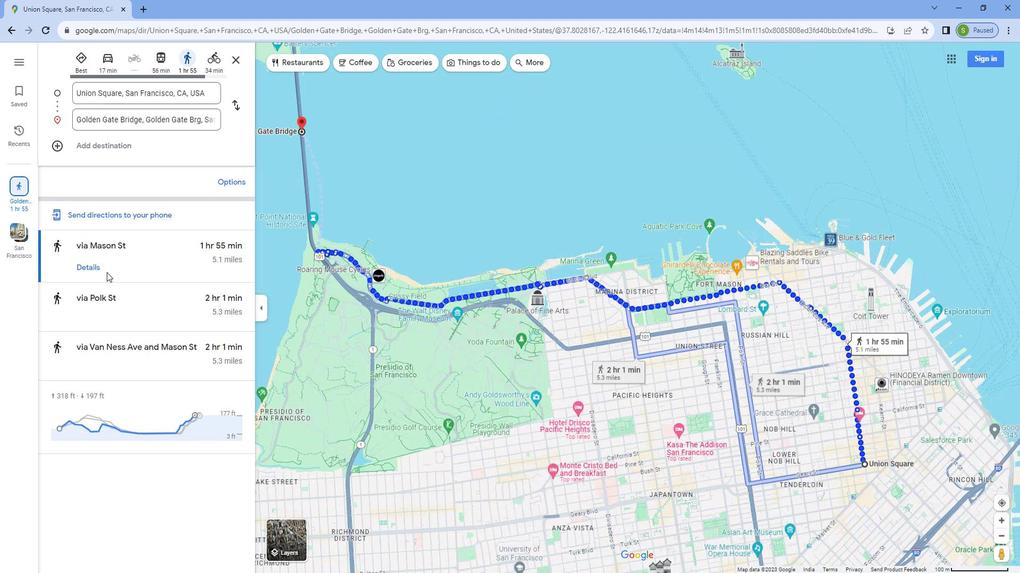 
Action: Mouse scrolled (795, 276) with delta (0, 0)
Screenshot: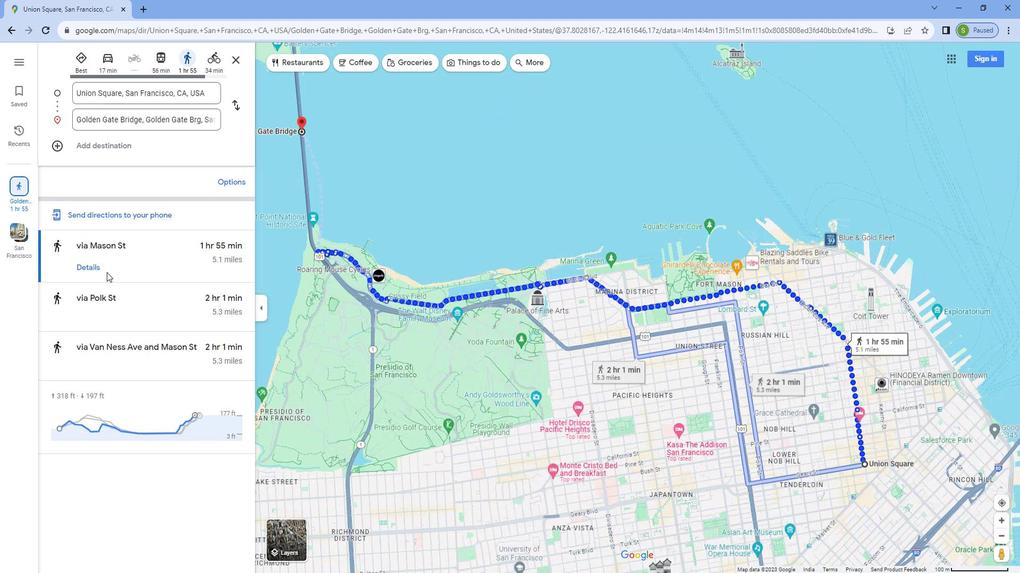 
Action: Mouse scrolled (795, 276) with delta (0, 0)
Screenshot: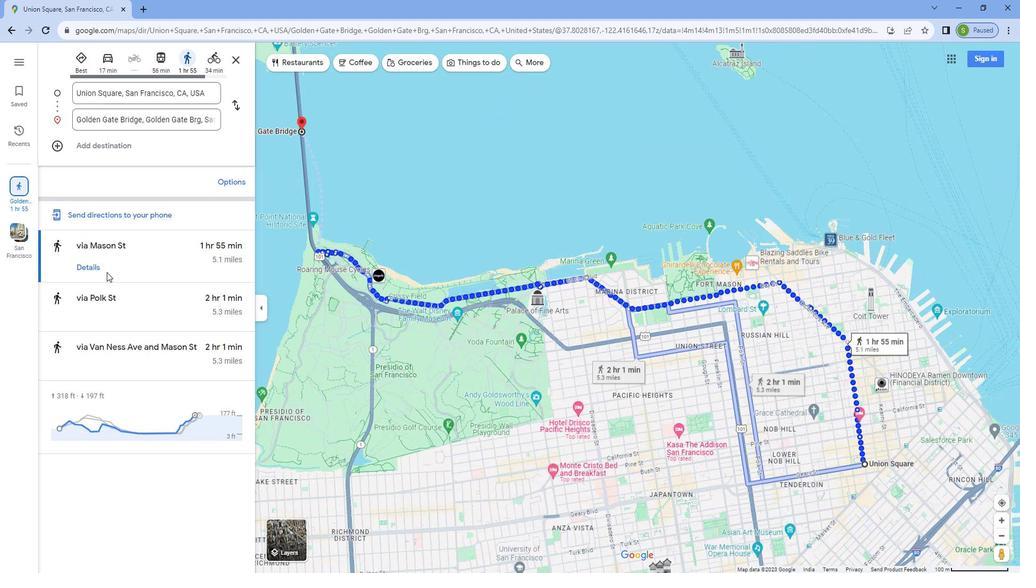 
Action: Mouse moved to (794, 306)
Screenshot: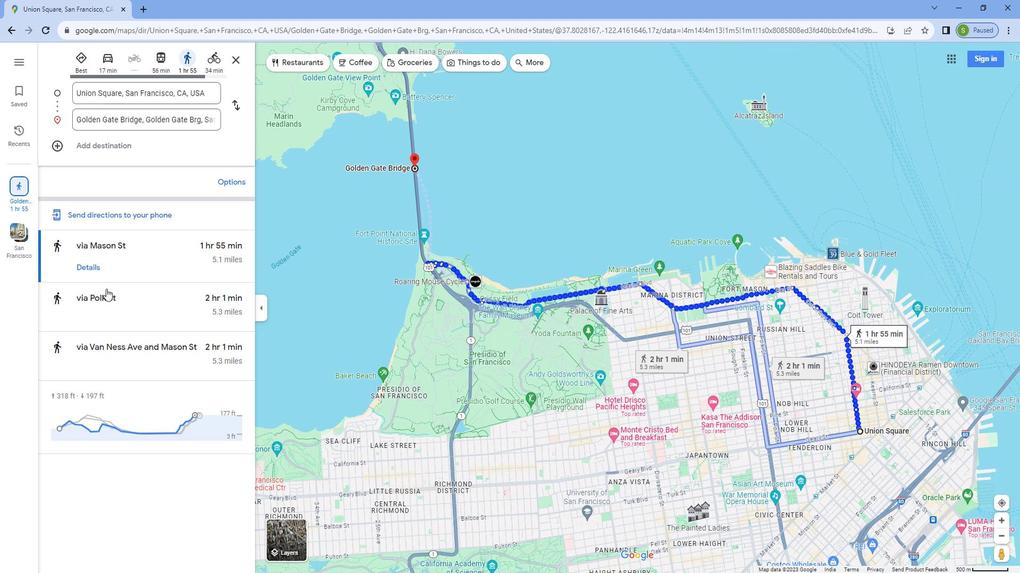 
Action: Mouse pressed left at (794, 306)
Screenshot: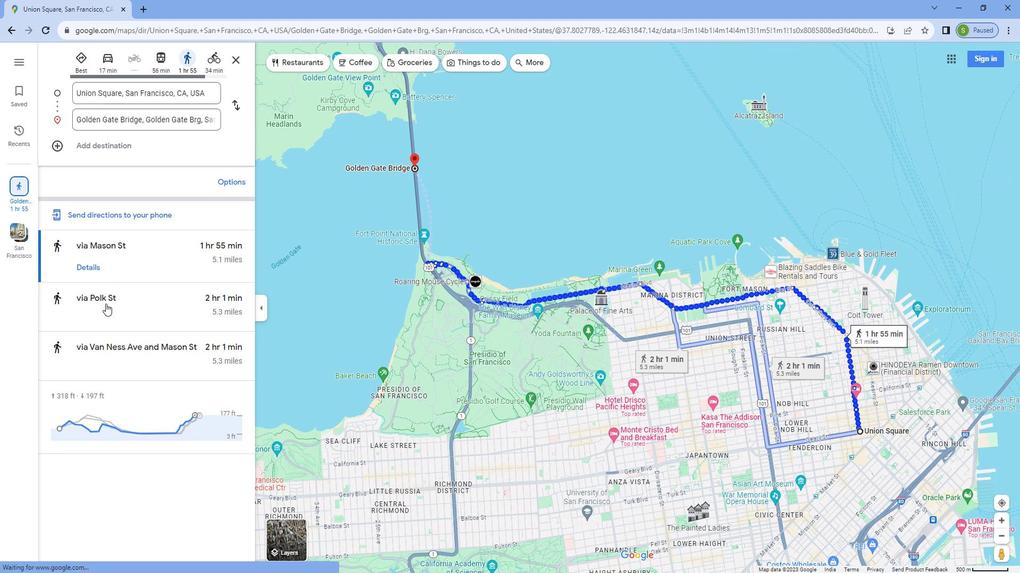 
Action: Mouse moved to (782, 322)
Screenshot: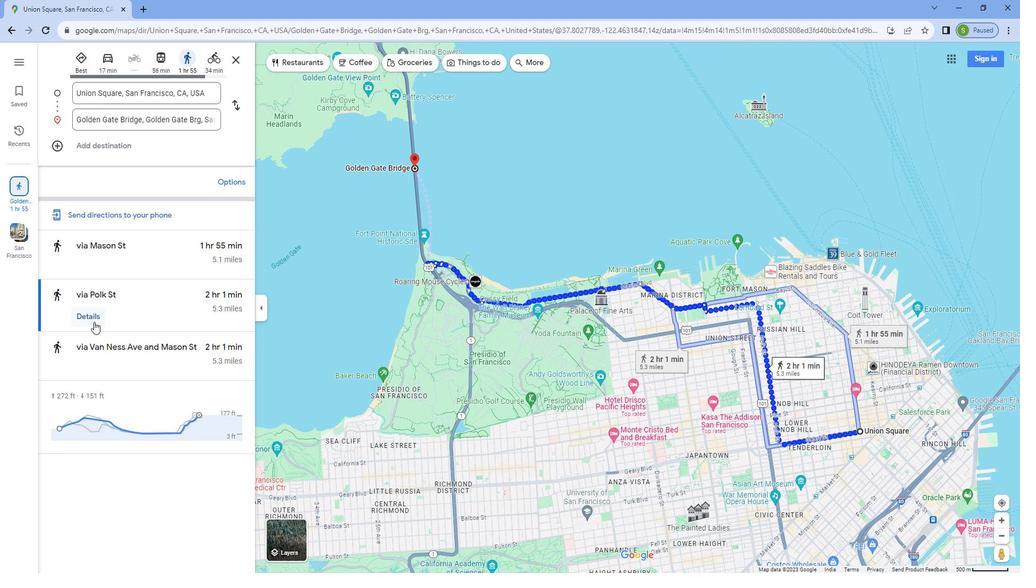 
Action: Mouse pressed left at (782, 322)
Screenshot: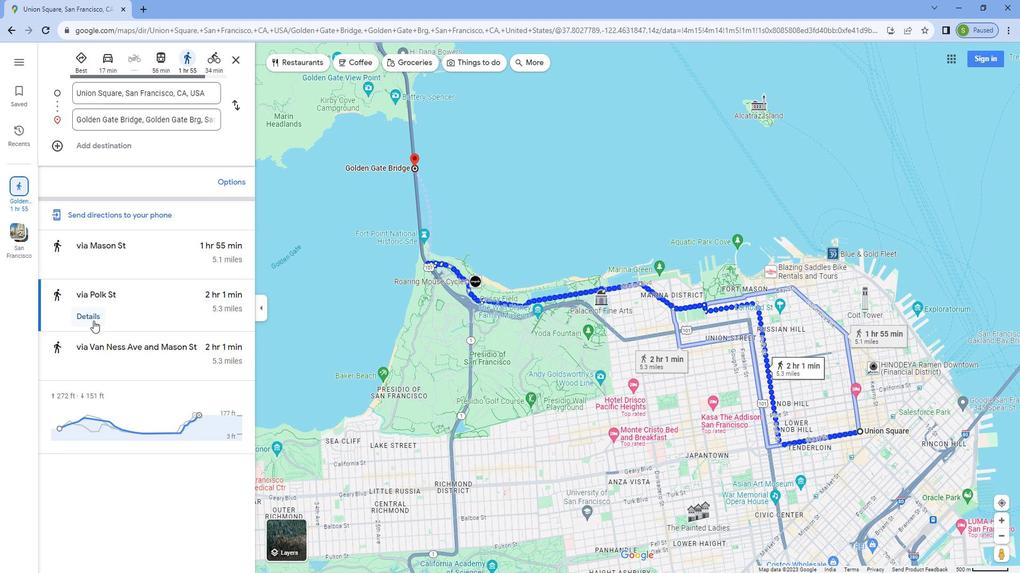 
Action: Mouse moved to (833, 306)
Screenshot: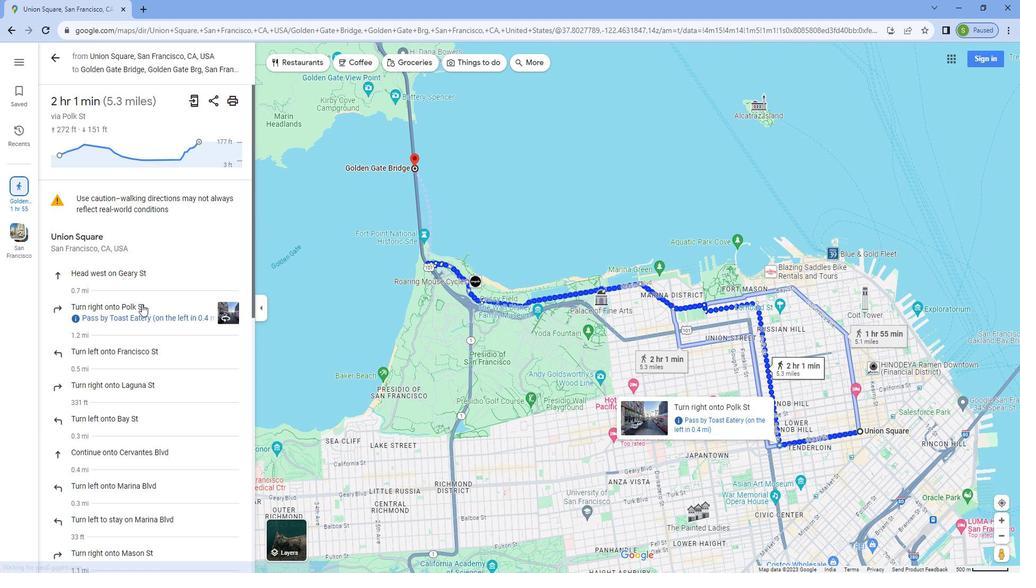 
Action: Mouse scrolled (833, 306) with delta (0, 0)
Screenshot: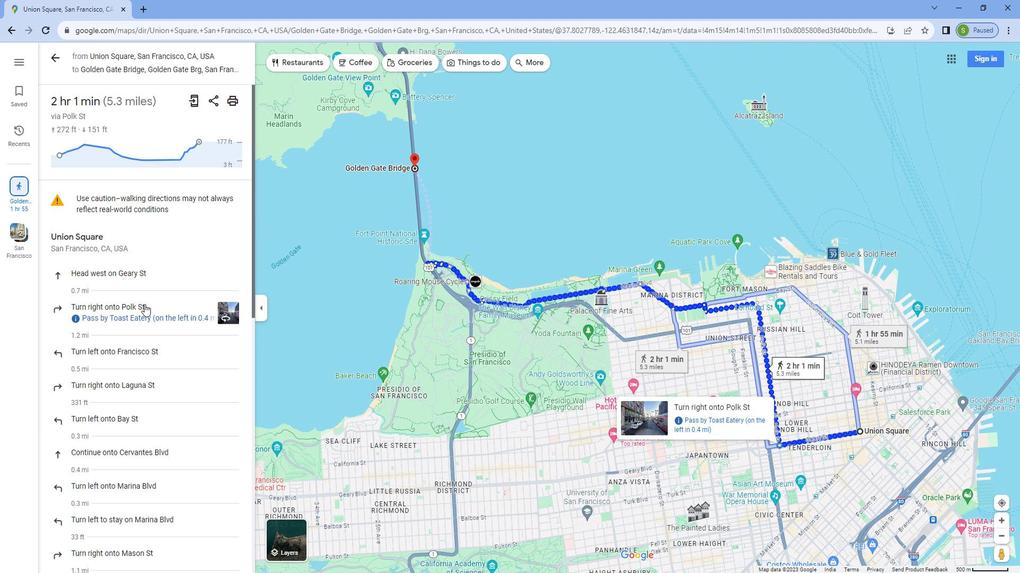 
Action: Mouse scrolled (833, 306) with delta (0, 0)
Screenshot: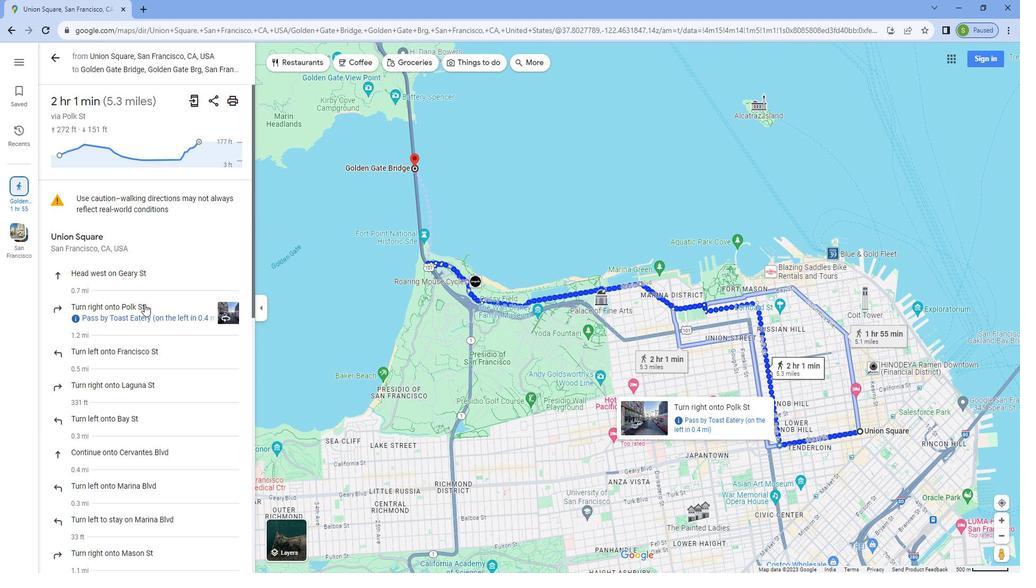 
Action: Mouse scrolled (833, 306) with delta (0, 0)
Screenshot: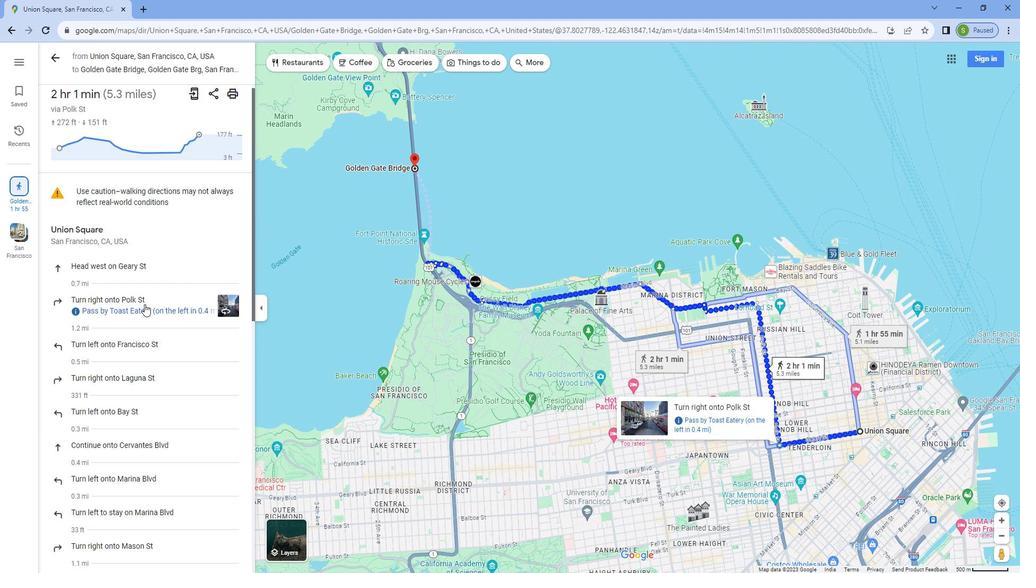 
Action: Mouse scrolled (833, 306) with delta (0, 0)
Screenshot: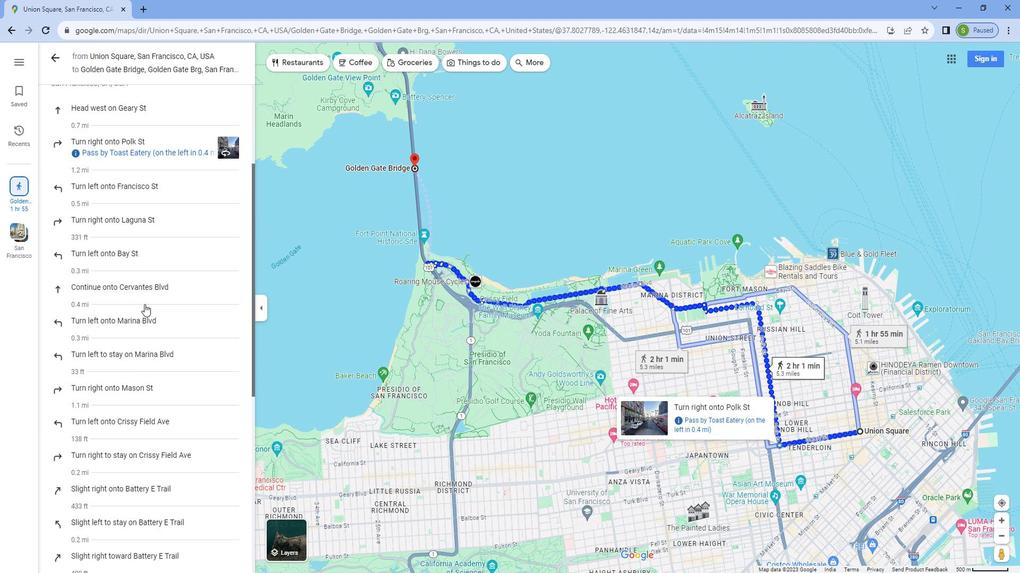 
Action: Mouse scrolled (833, 306) with delta (0, 0)
Screenshot: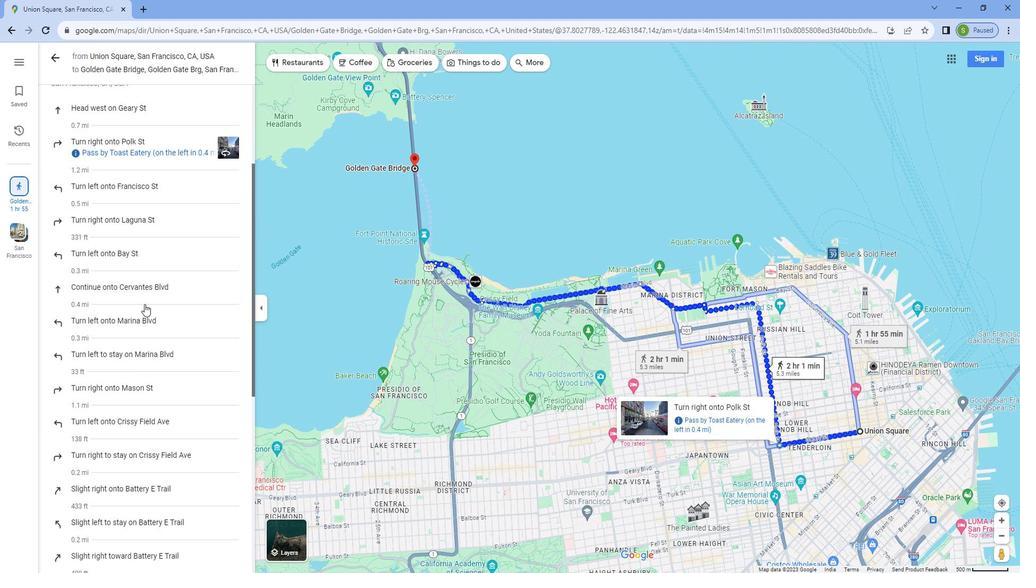 
Action: Mouse scrolled (833, 306) with delta (0, 0)
Screenshot: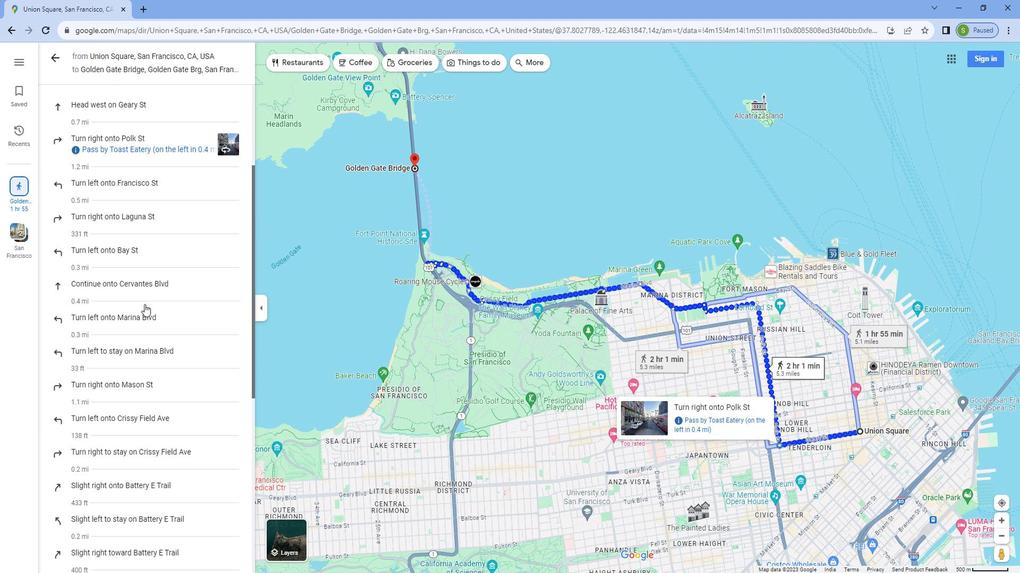 
Action: Mouse scrolled (833, 306) with delta (0, 0)
Screenshot: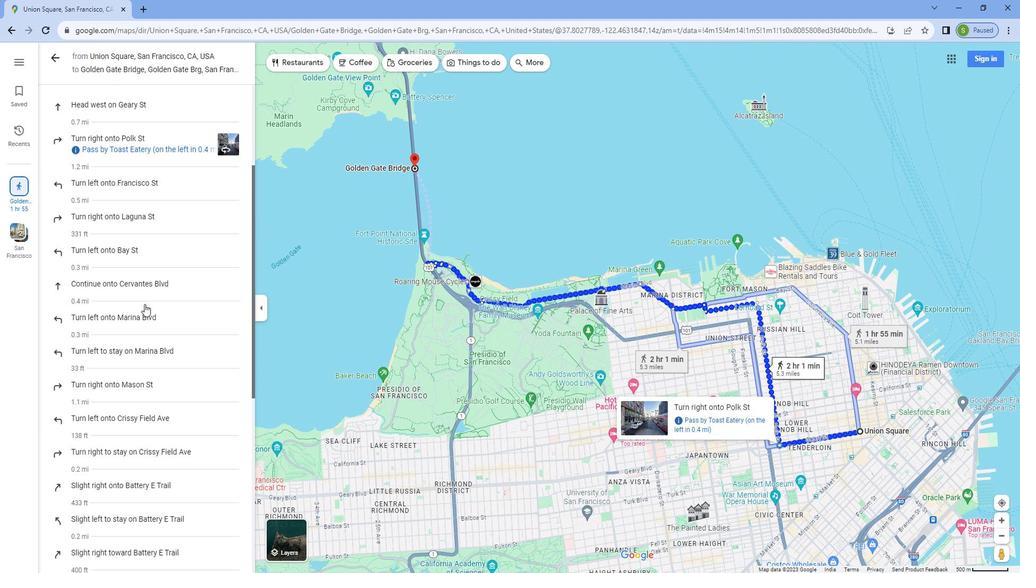 
Action: Mouse moved to (833, 306)
Screenshot: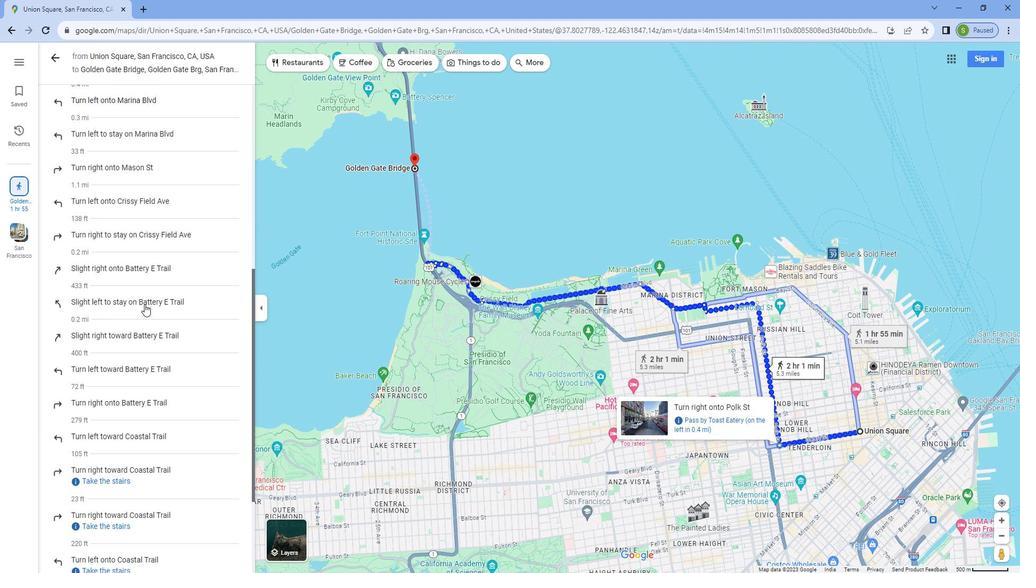 
Action: Mouse scrolled (833, 306) with delta (0, 0)
Screenshot: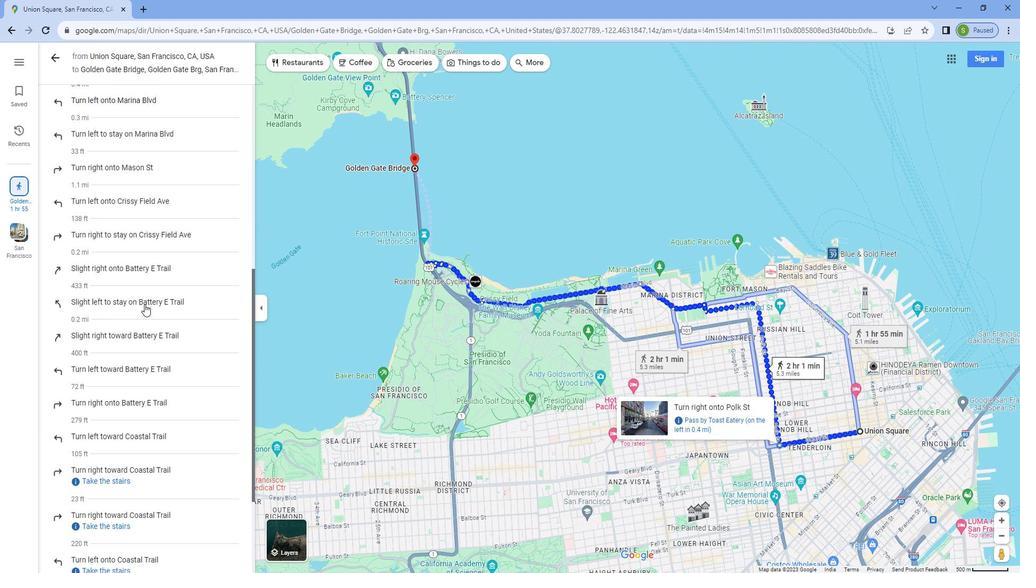 
Action: Mouse scrolled (833, 306) with delta (0, 0)
Screenshot: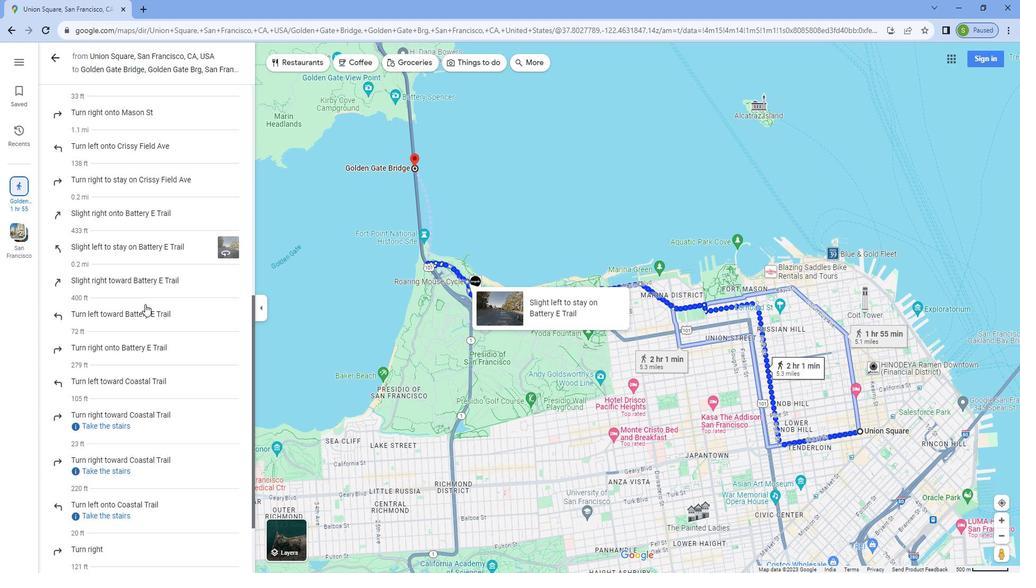 
Action: Mouse moved to (833, 306)
Screenshot: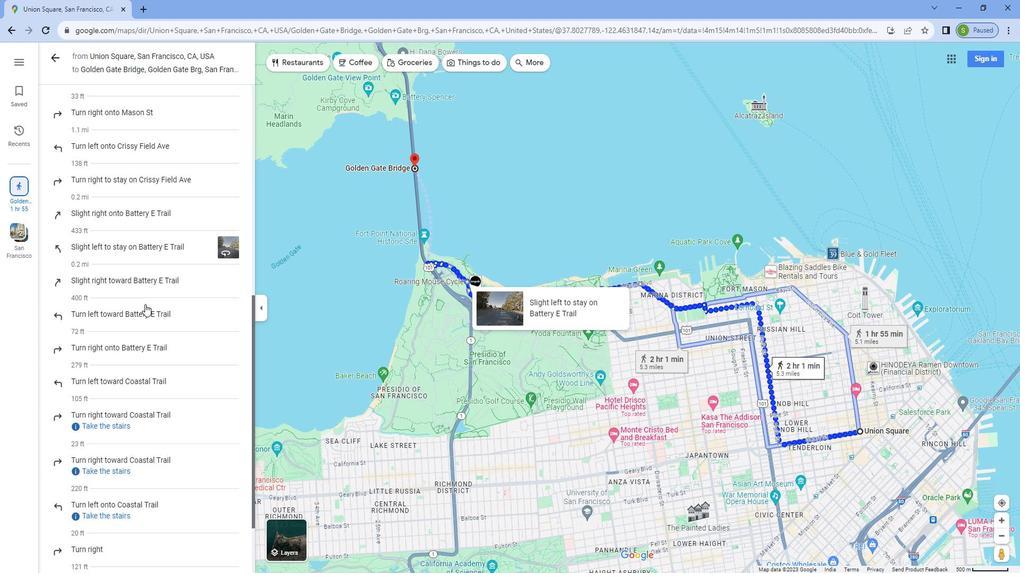 
Action: Mouse scrolled (833, 306) with delta (0, 0)
Screenshot: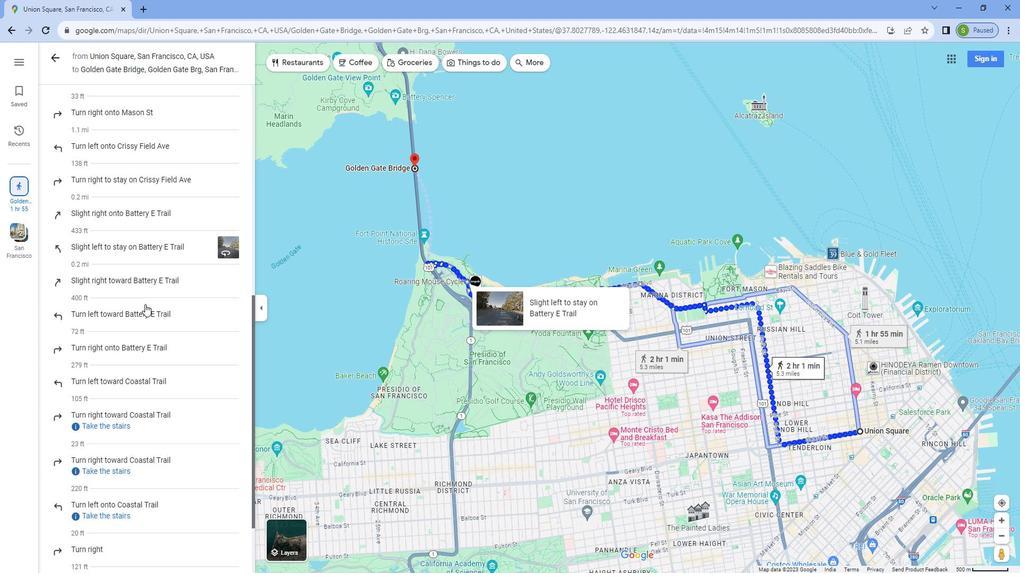 
Action: Mouse scrolled (833, 306) with delta (0, 0)
Screenshot: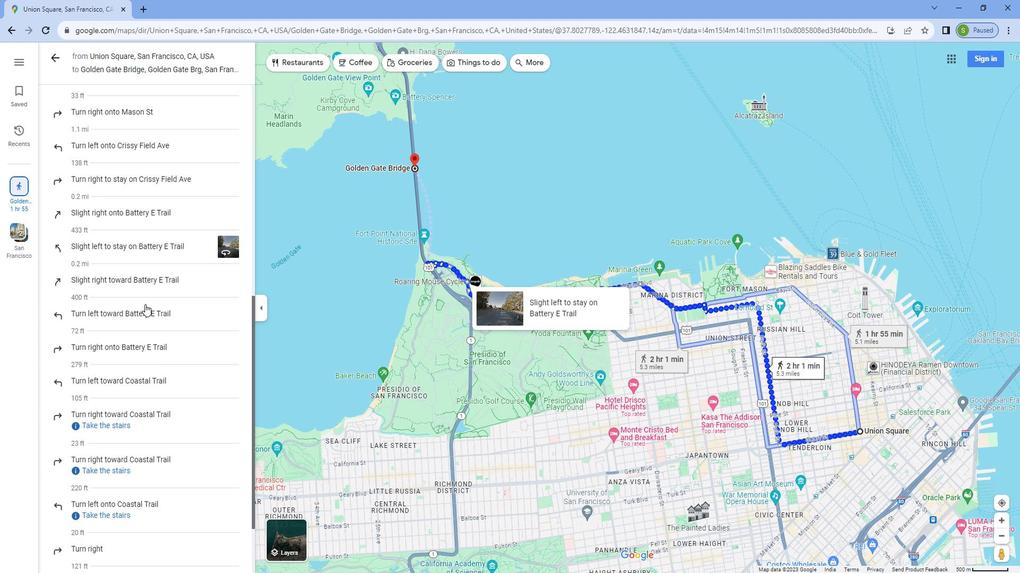 
Action: Mouse moved to (833, 306)
Screenshot: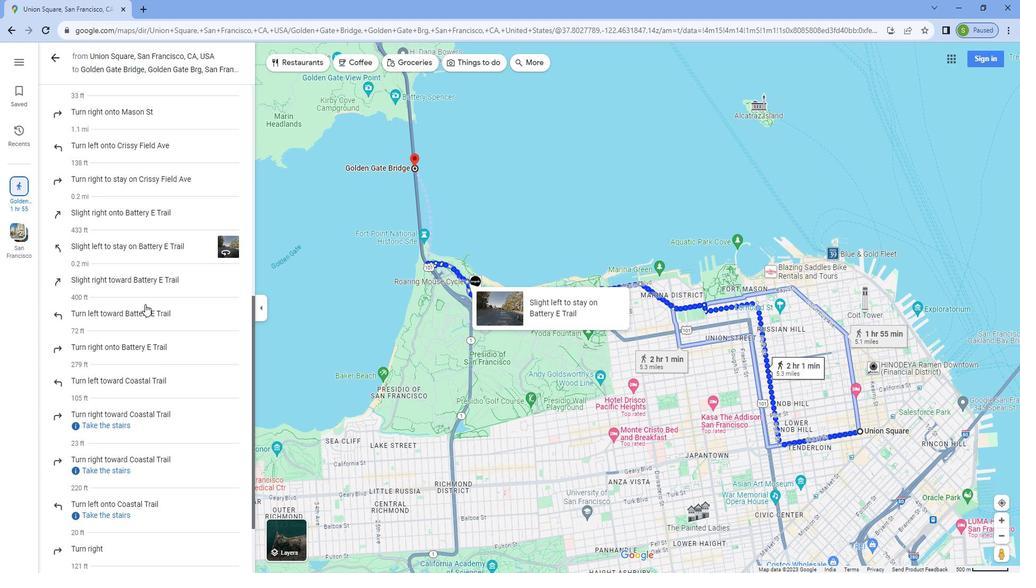 
Action: Mouse scrolled (833, 306) with delta (0, 0)
Screenshot: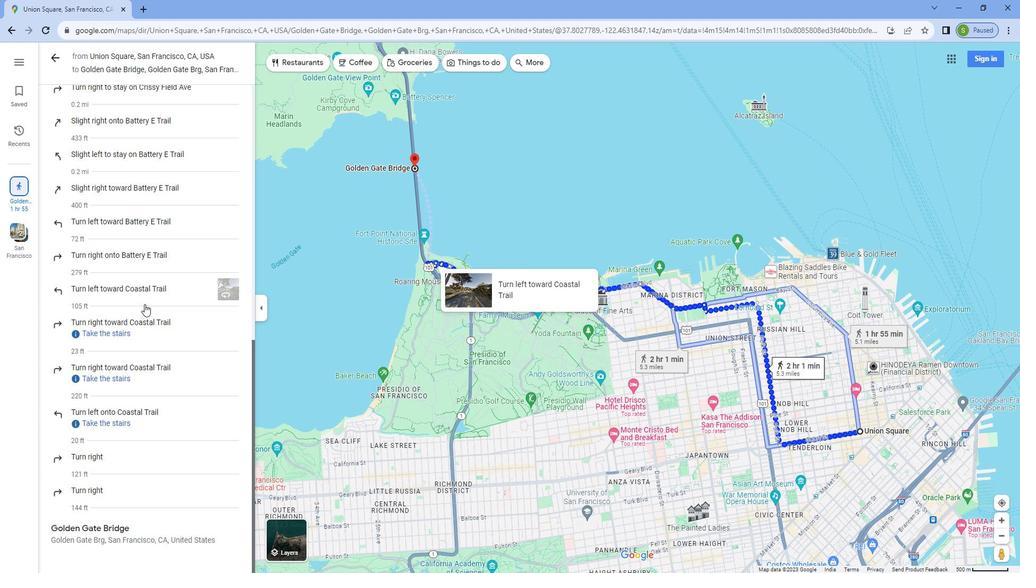 
Action: Mouse scrolled (833, 306) with delta (0, 0)
Screenshot: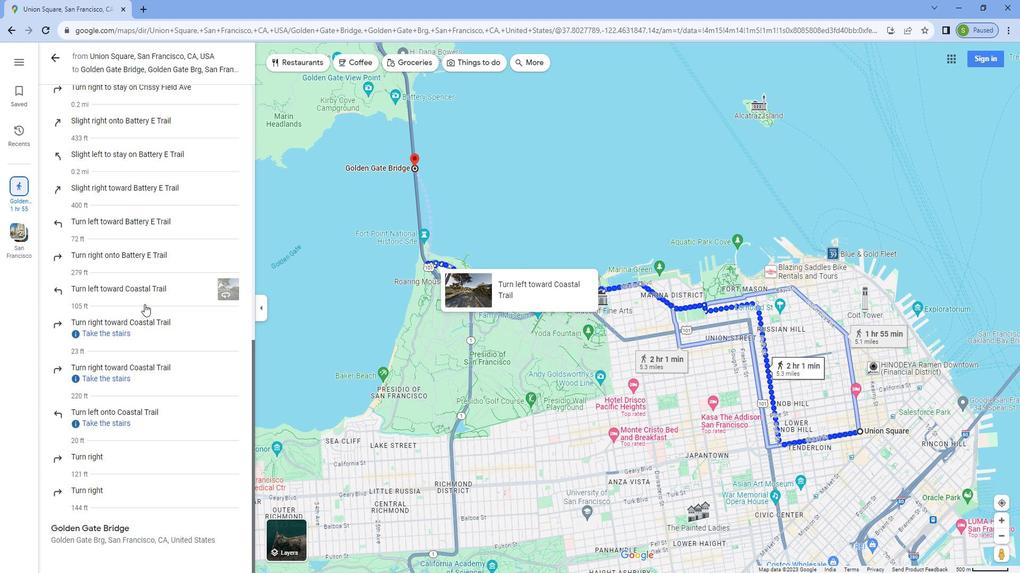 
Action: Mouse scrolled (833, 306) with delta (0, 0)
Screenshot: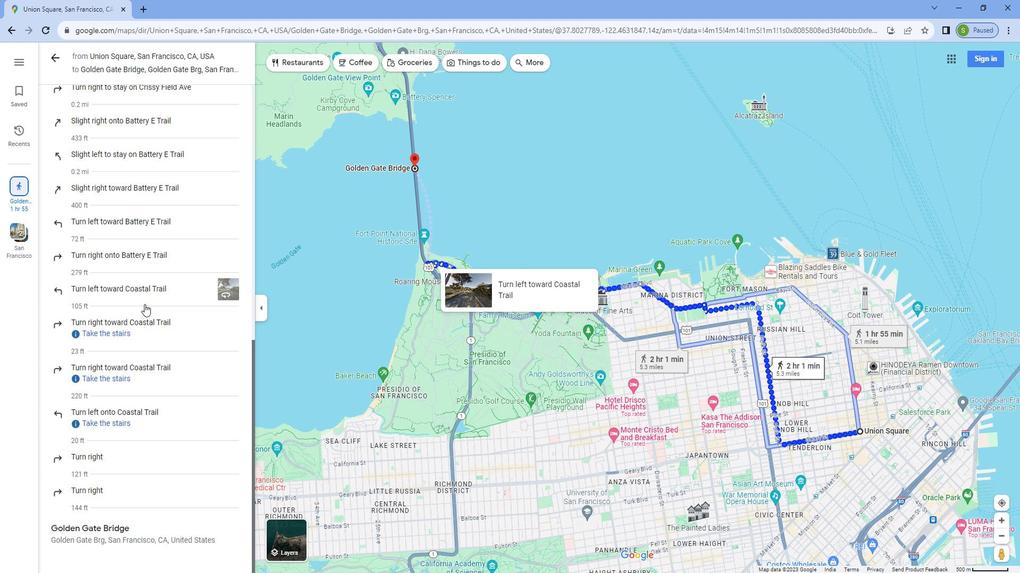 
Action: Mouse scrolled (833, 306) with delta (0, 0)
Screenshot: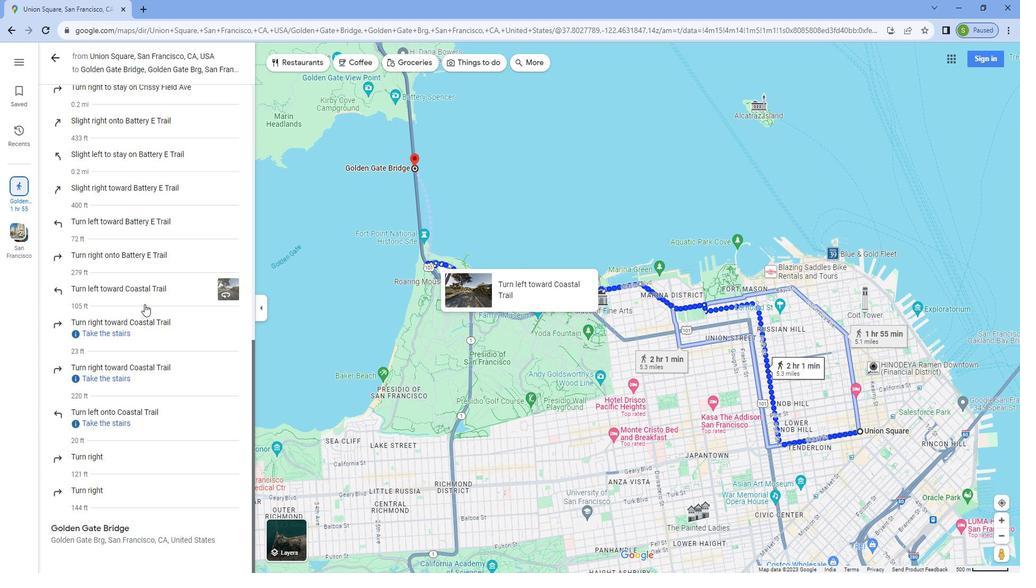 
Action: Mouse moved to (741, 72)
Screenshot: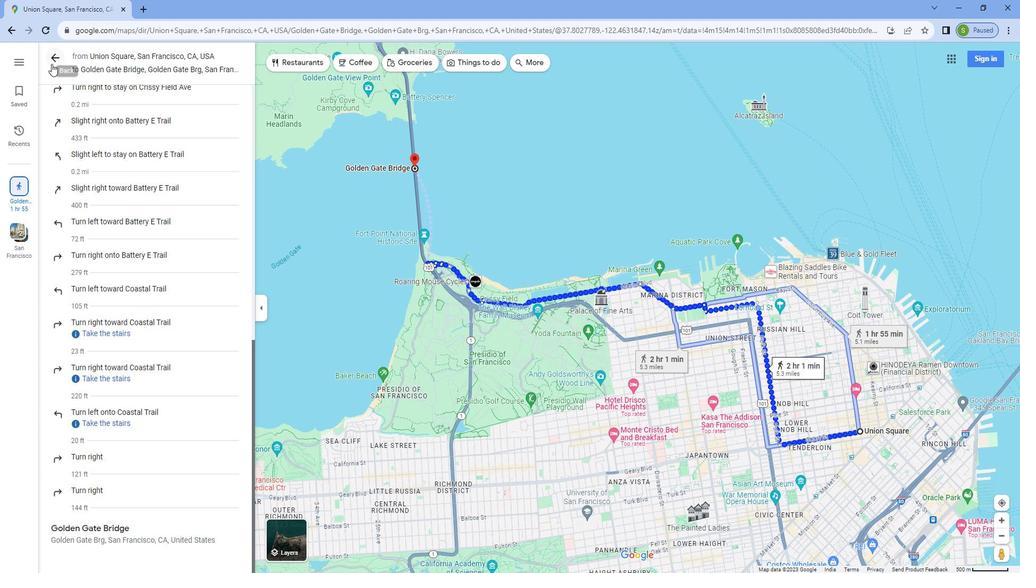 
Action: Mouse pressed left at (741, 72)
Screenshot: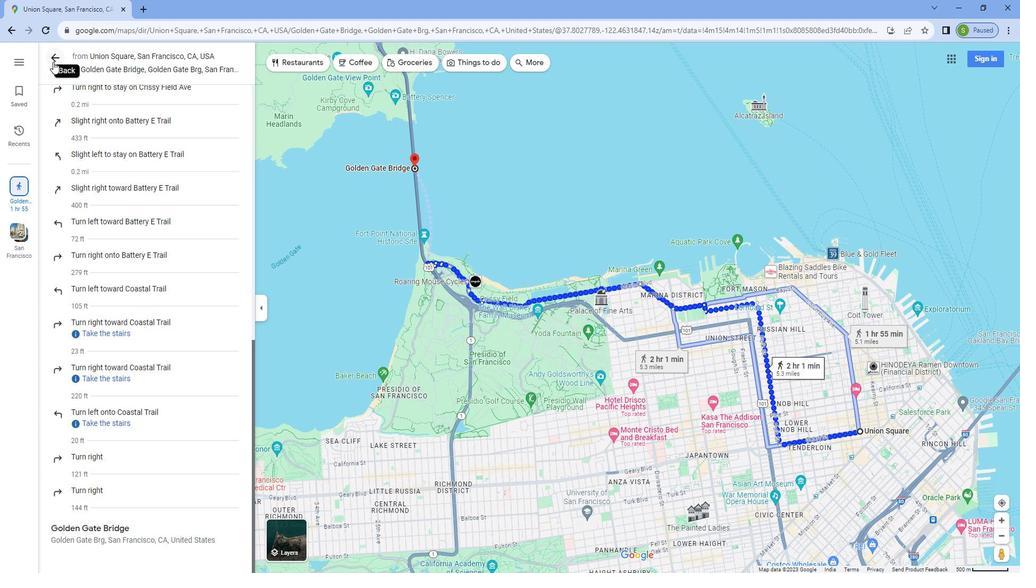 
Action: Mouse moved to (794, 363)
Screenshot: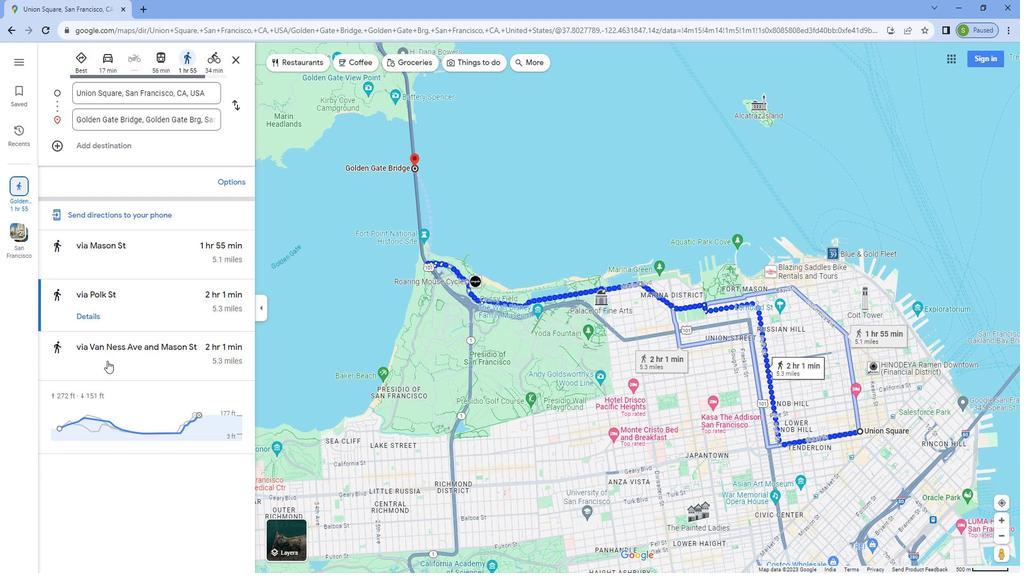 
Action: Mouse pressed left at (794, 363)
Screenshot: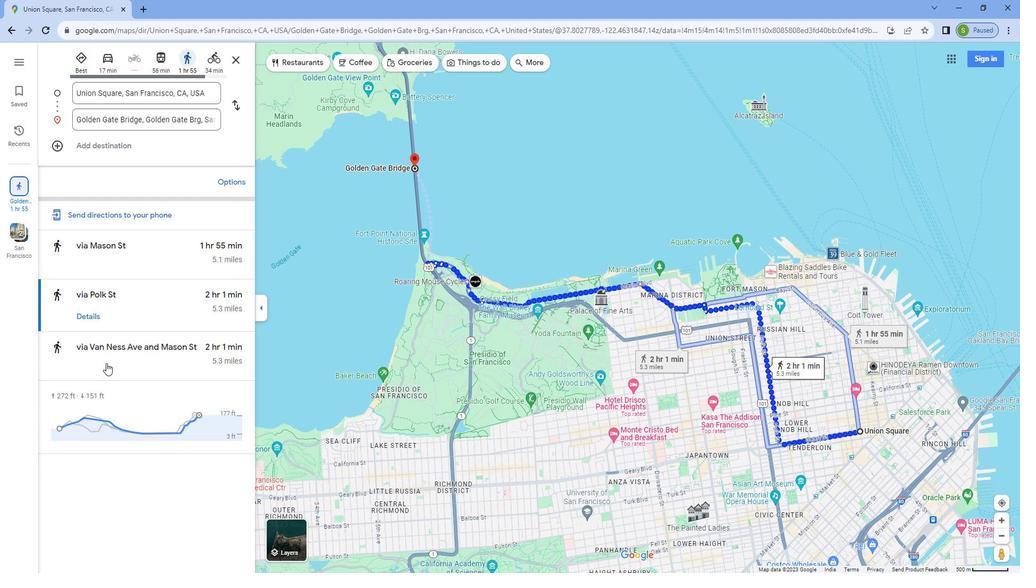
Action: Mouse moved to (775, 368)
Screenshot: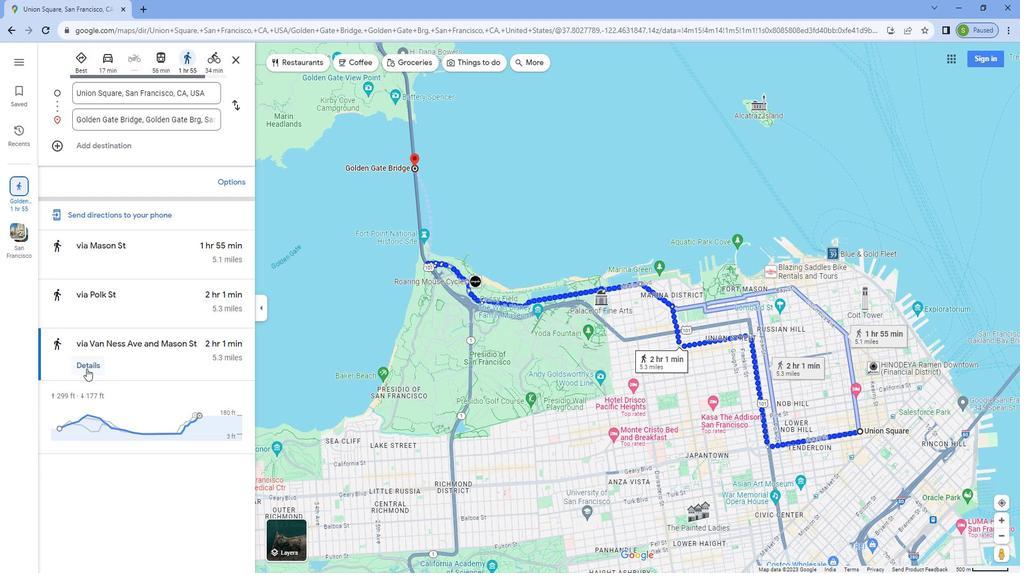 
Action: Mouse pressed left at (775, 368)
Screenshot: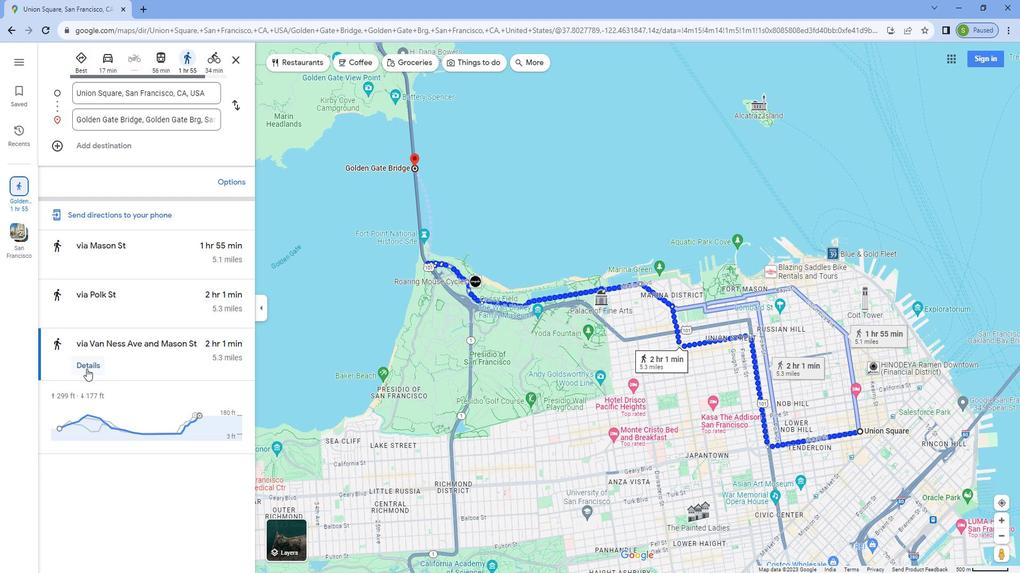 
Action: Mouse moved to (893, 342)
Screenshot: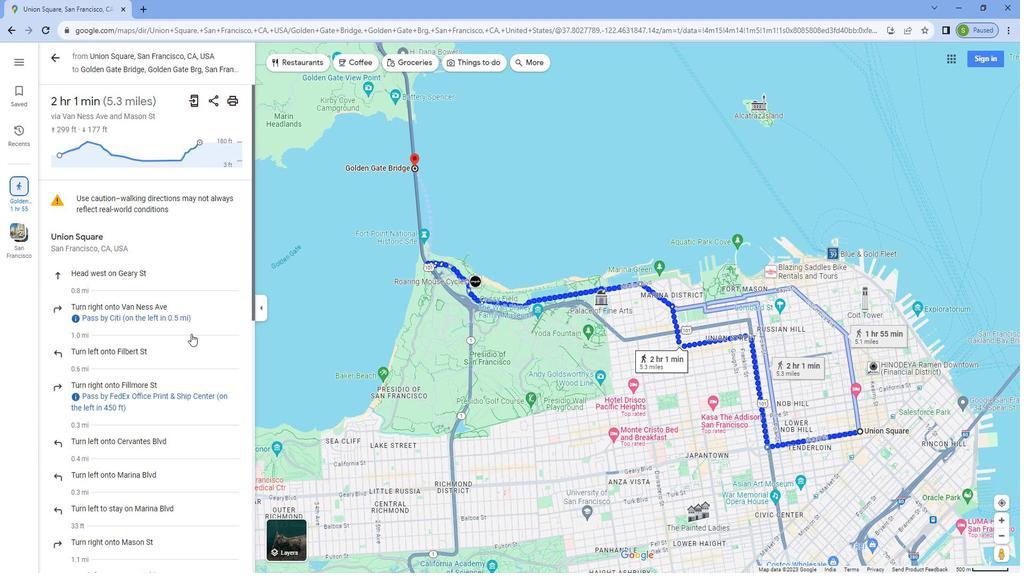 
Action: Mouse scrolled (893, 342) with delta (0, 0)
Screenshot: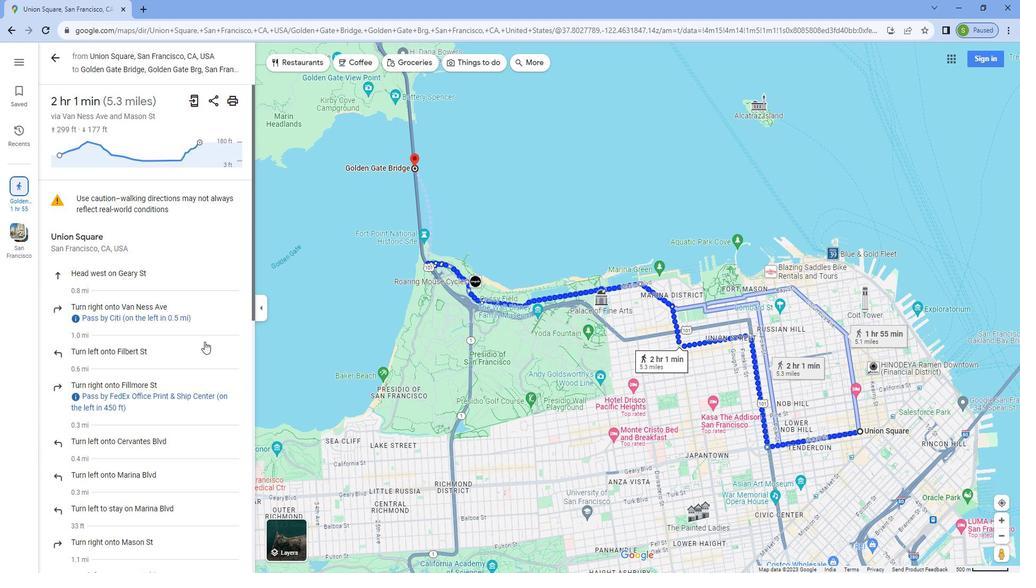 
Action: Mouse scrolled (893, 342) with delta (0, 0)
Screenshot: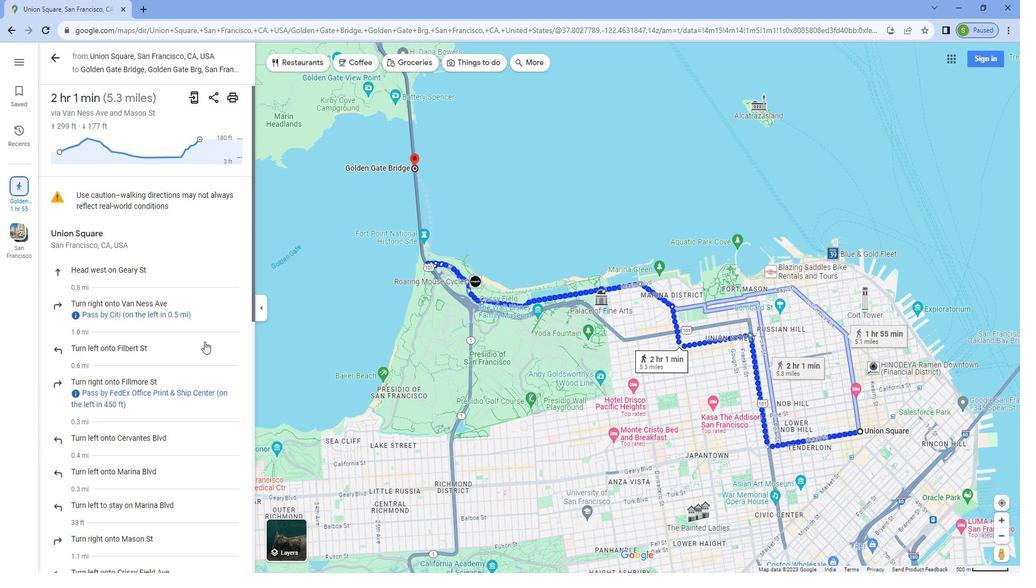 
Action: Mouse moved to (893, 343)
Screenshot: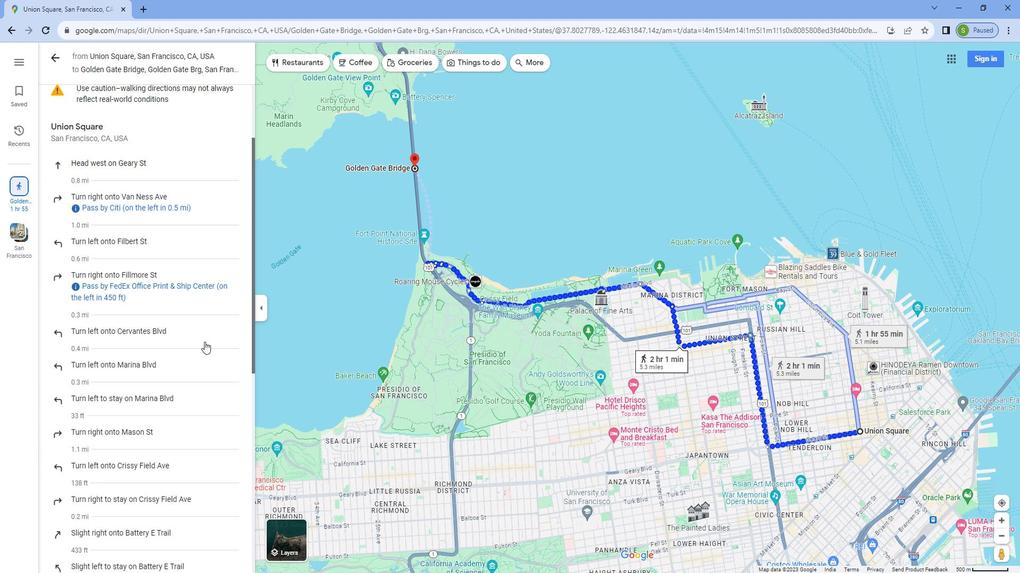 
Action: Mouse scrolled (893, 342) with delta (0, 0)
Screenshot: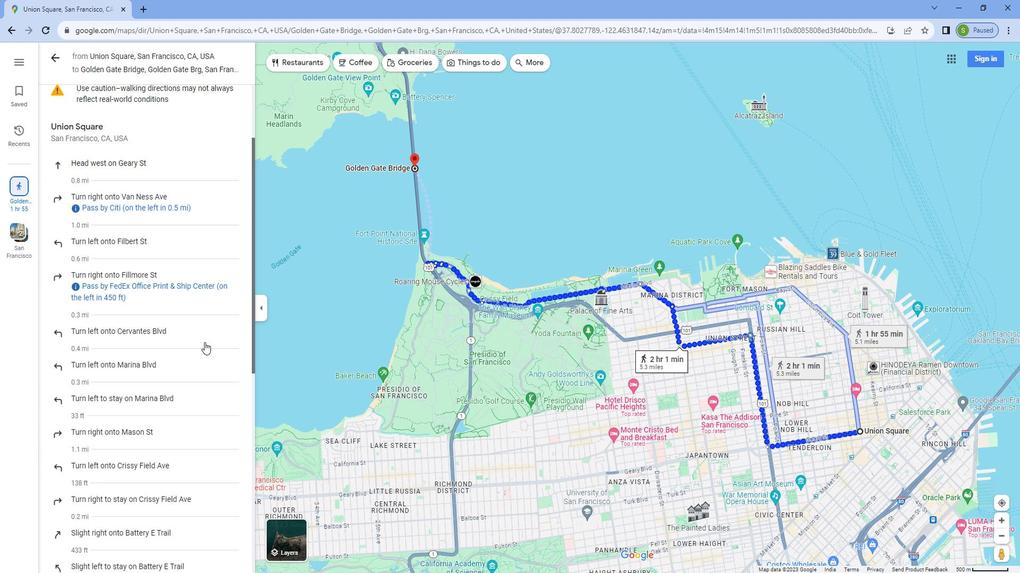 
Action: Mouse scrolled (893, 342) with delta (0, 0)
Screenshot: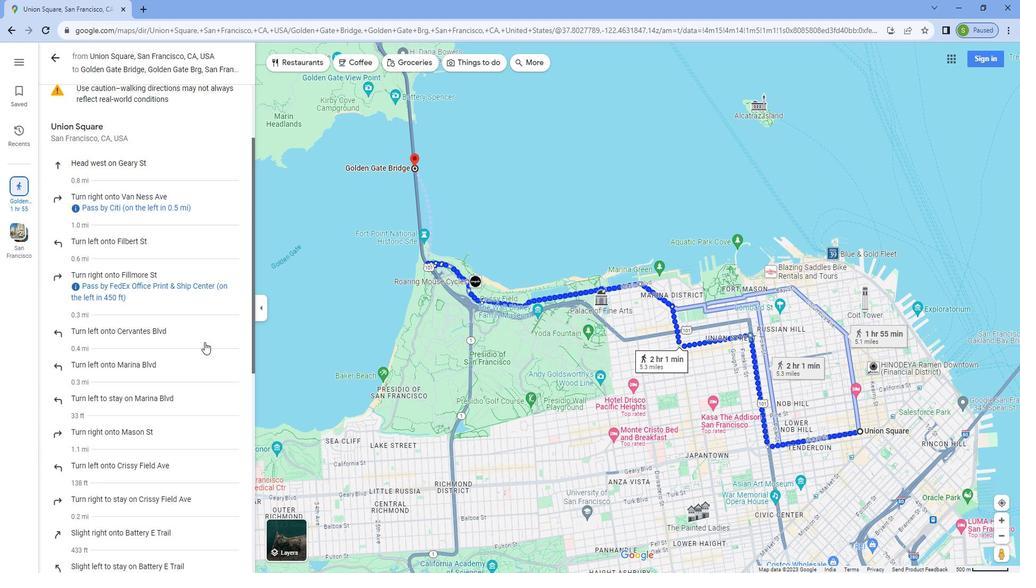 
Action: Mouse scrolled (893, 342) with delta (0, 0)
Screenshot: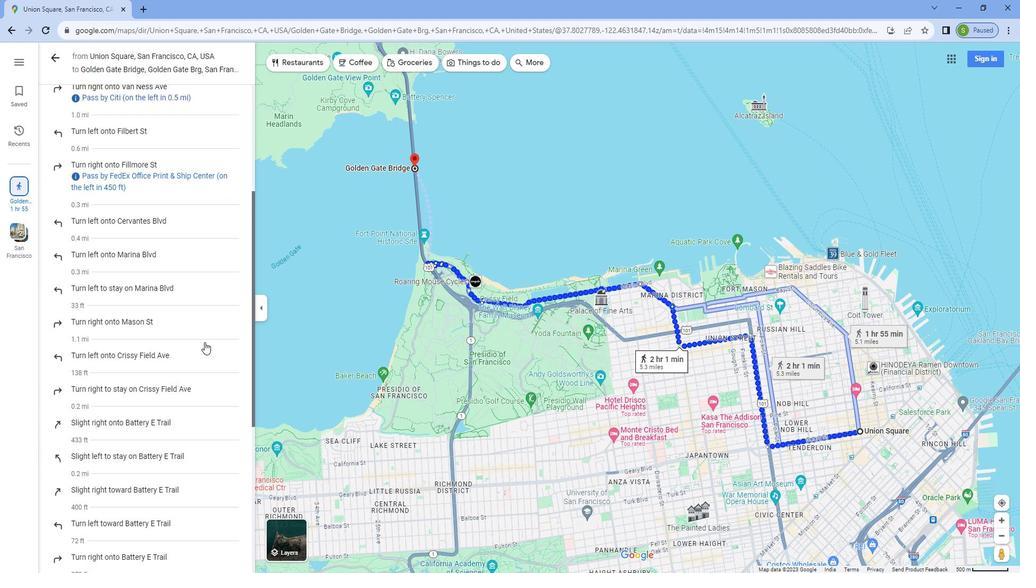 
Action: Mouse scrolled (893, 342) with delta (0, 0)
Screenshot: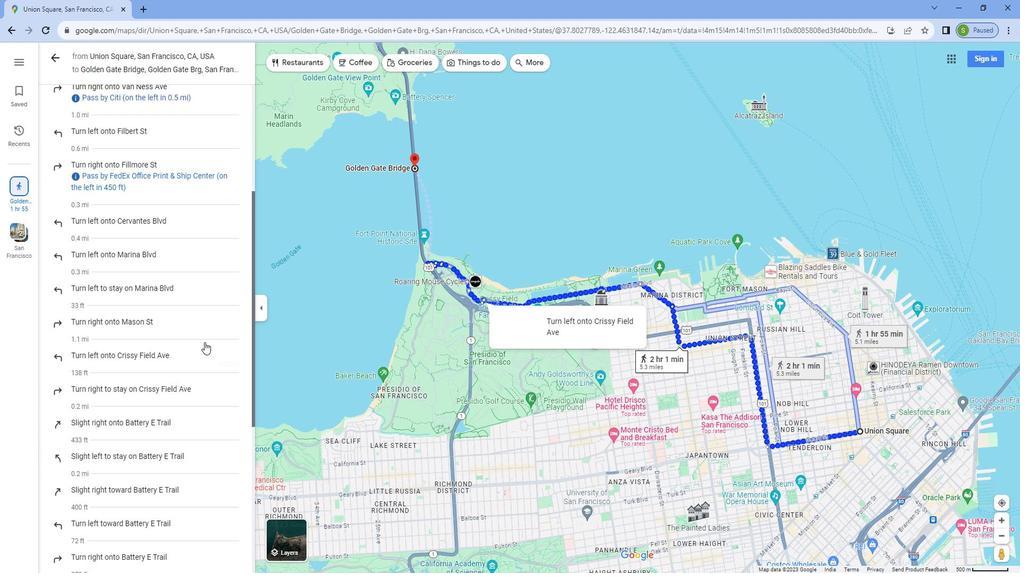 
Action: Mouse moved to (828, 344)
Screenshot: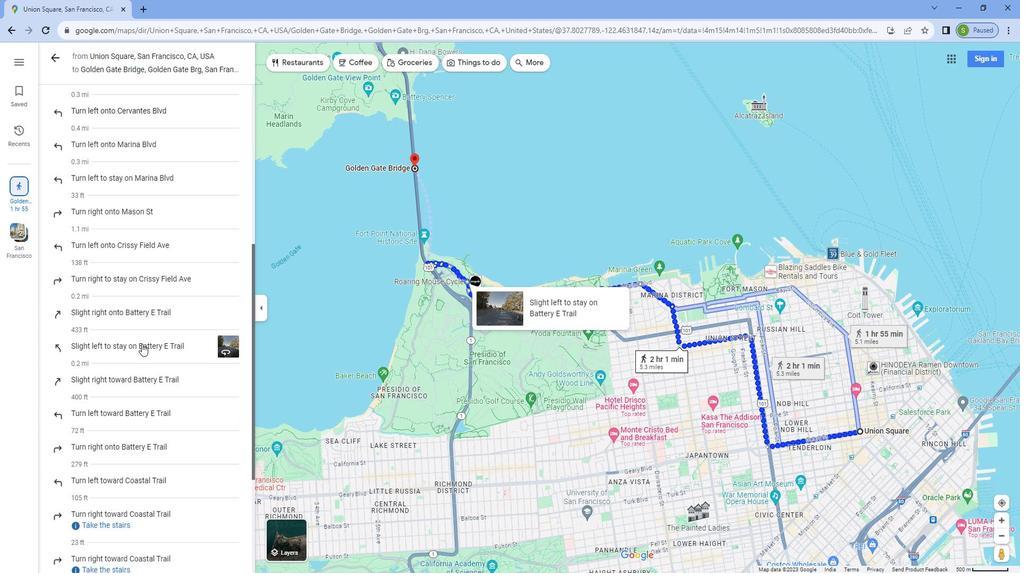 
Action: Mouse scrolled (828, 344) with delta (0, 0)
Screenshot: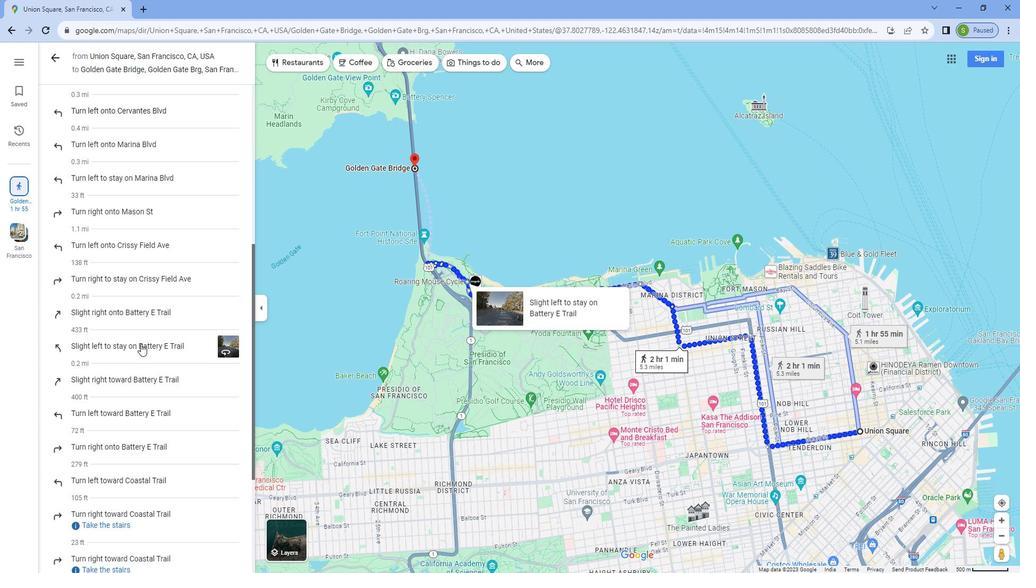 
Action: Mouse moved to (826, 345)
Screenshot: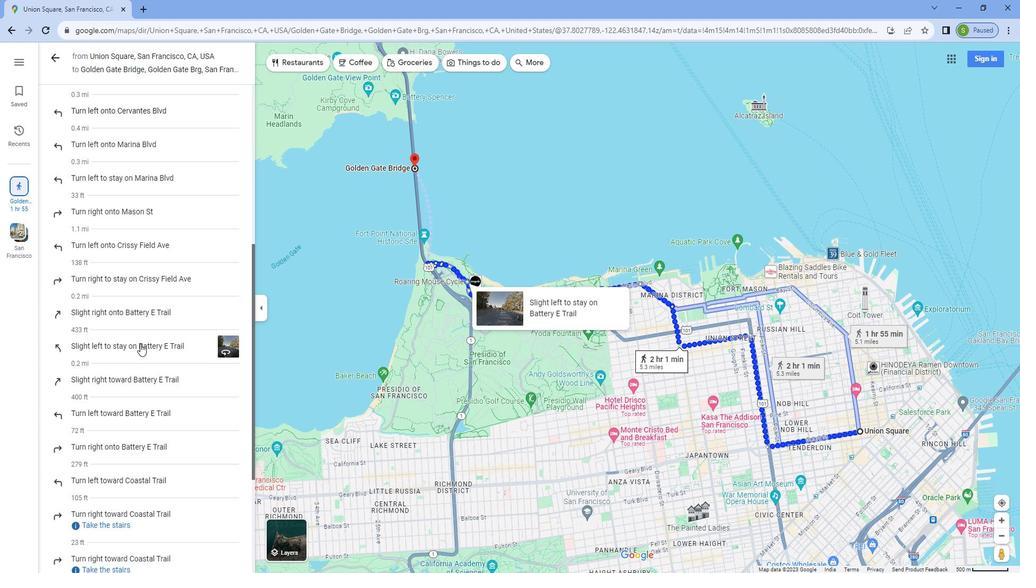 
Action: Mouse scrolled (826, 345) with delta (0, 0)
Screenshot: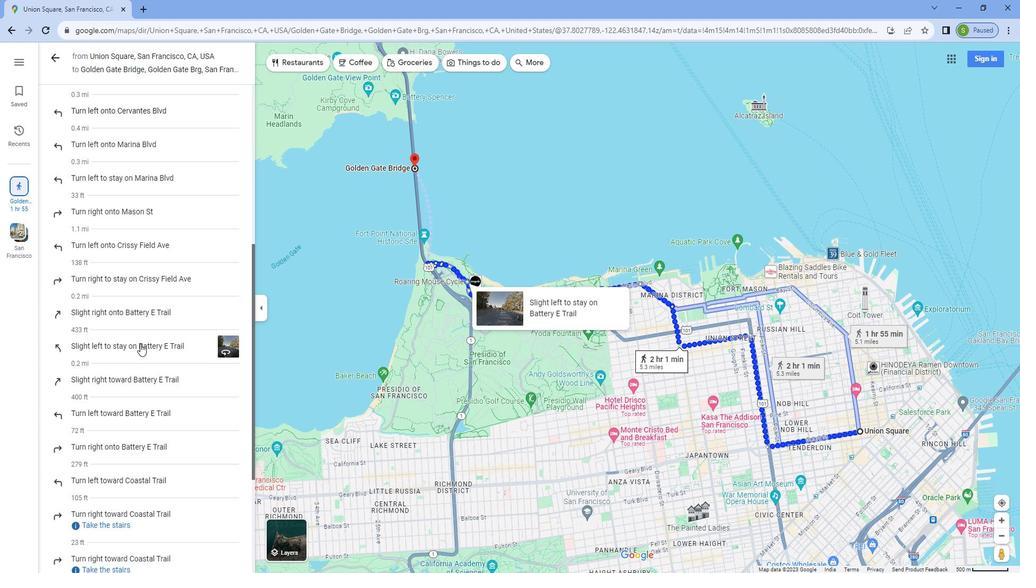 
Action: Mouse moved to (834, 351)
Screenshot: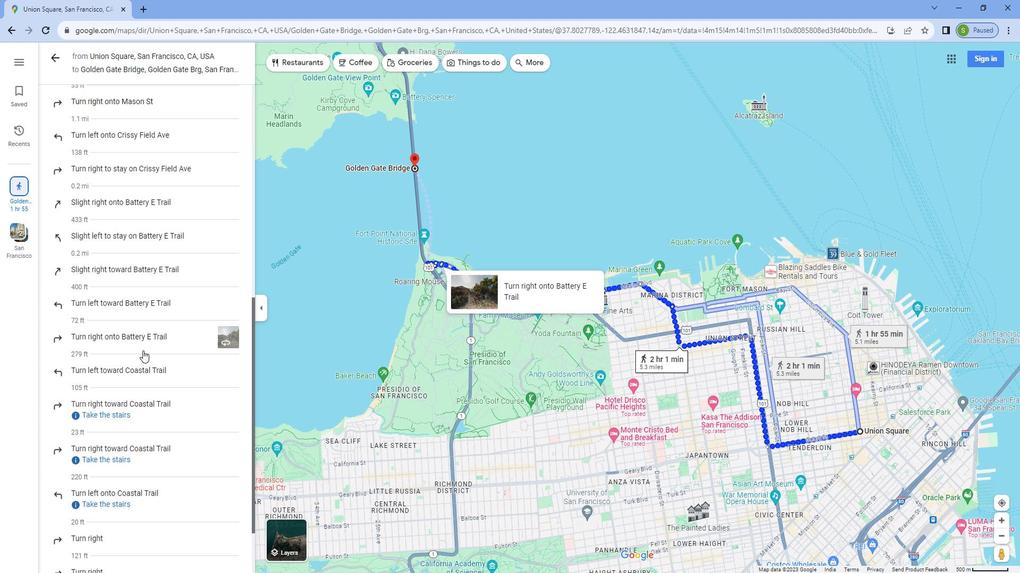 
Action: Mouse scrolled (834, 351) with delta (0, 0)
Screenshot: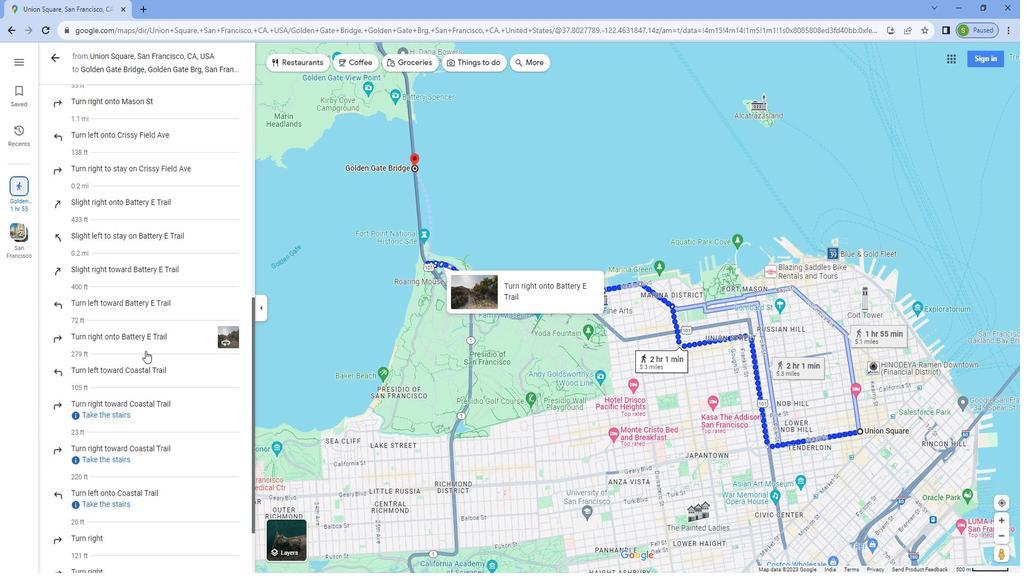 
Action: Mouse scrolled (834, 351) with delta (0, 0)
Screenshot: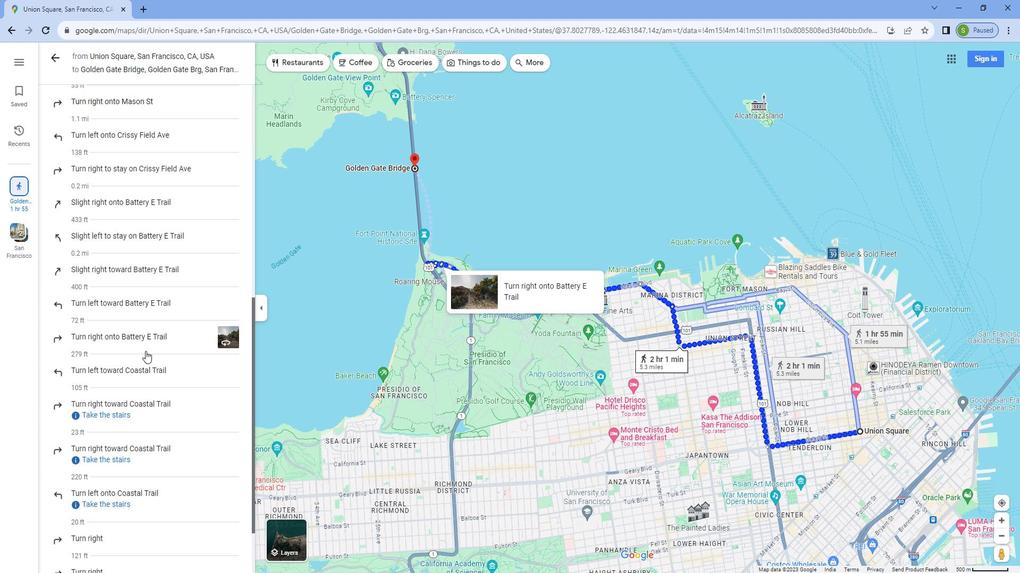 
Action: Mouse scrolled (834, 351) with delta (0, 0)
Screenshot: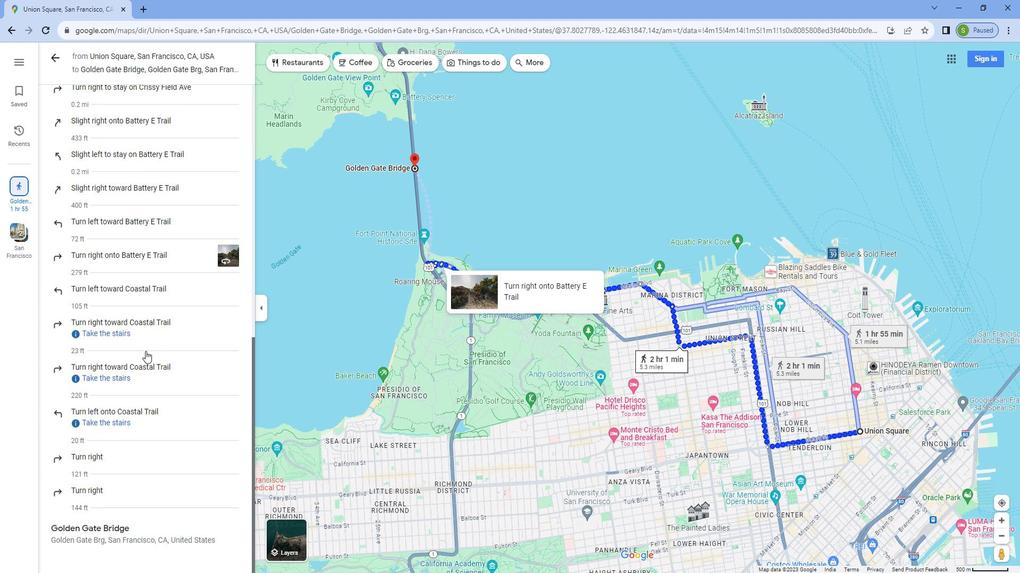 
Action: Mouse scrolled (834, 351) with delta (0, 0)
Screenshot: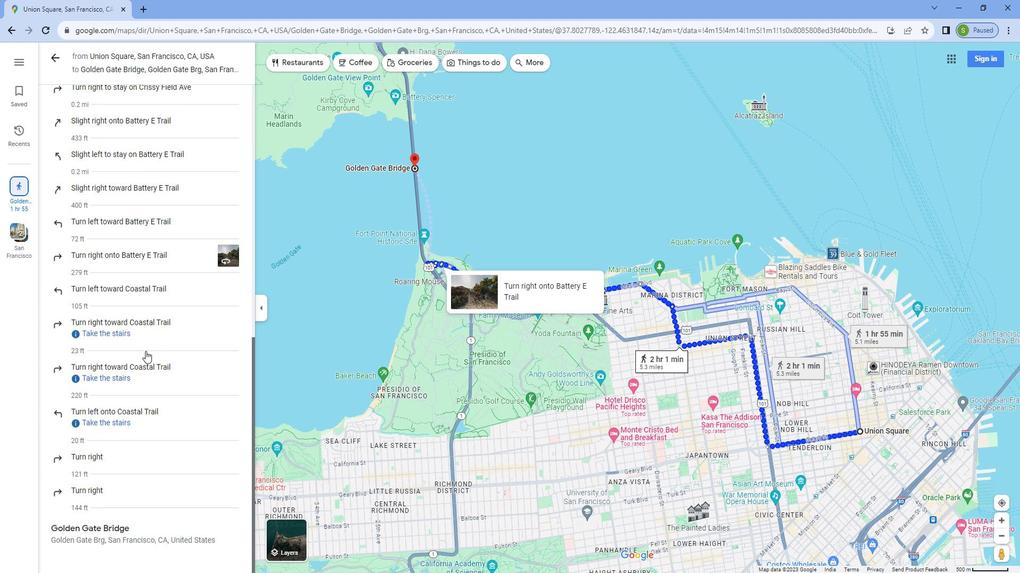 
Action: Mouse moved to (834, 351)
Screenshot: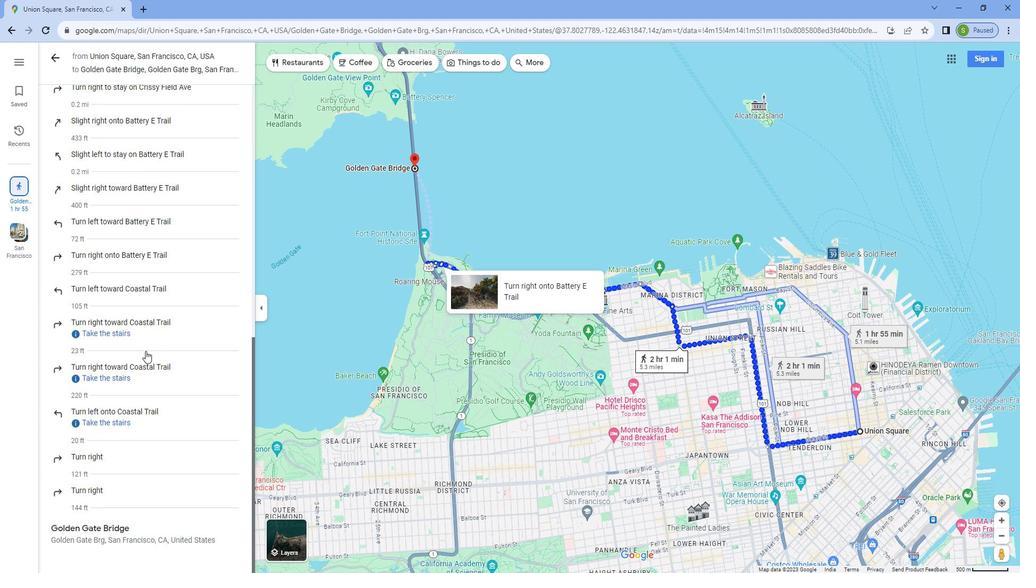 
Action: Mouse scrolled (834, 351) with delta (0, 0)
Screenshot: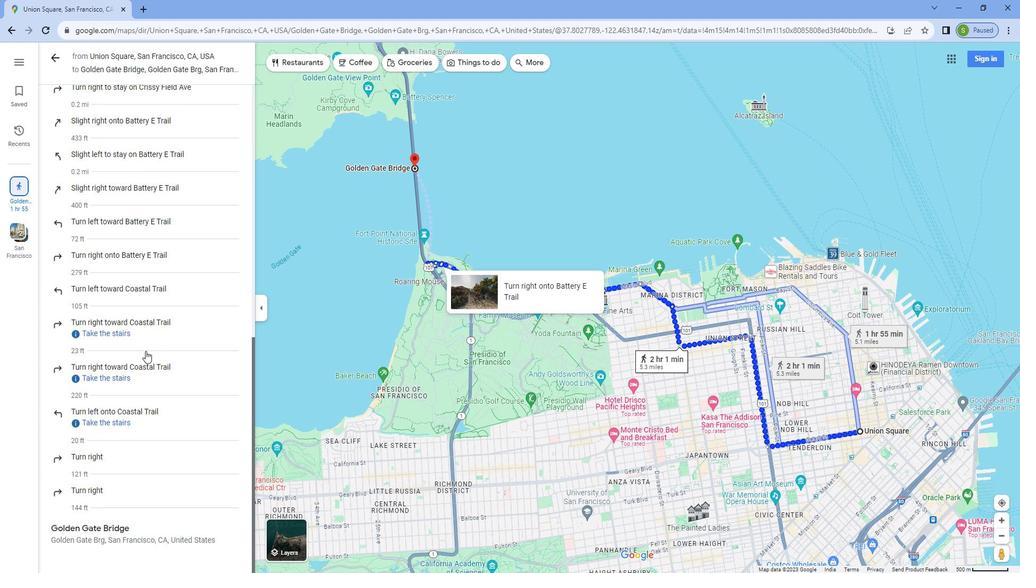 
Action: Mouse moved to (743, 67)
Screenshot: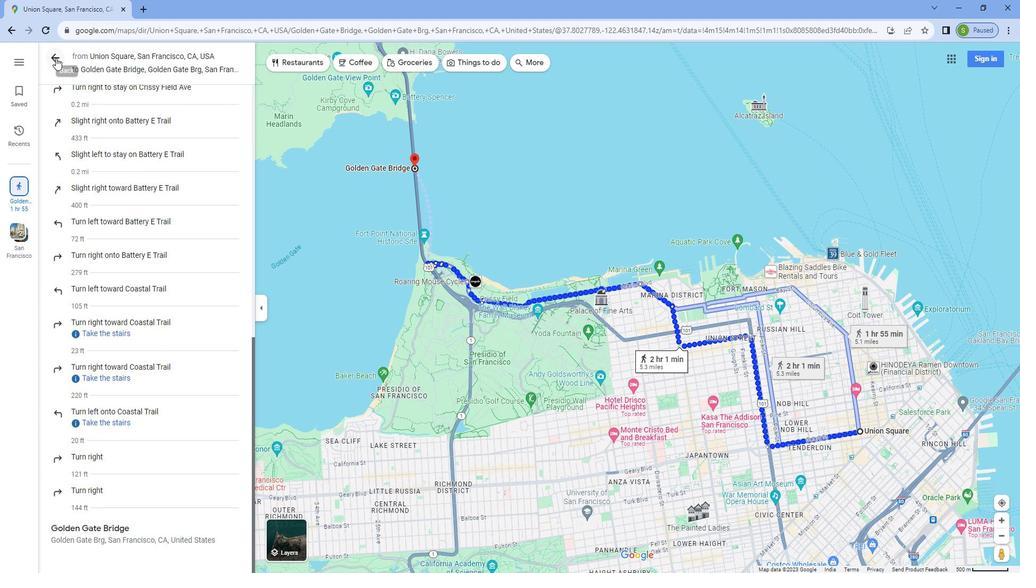 
Action: Mouse pressed left at (743, 67)
Screenshot: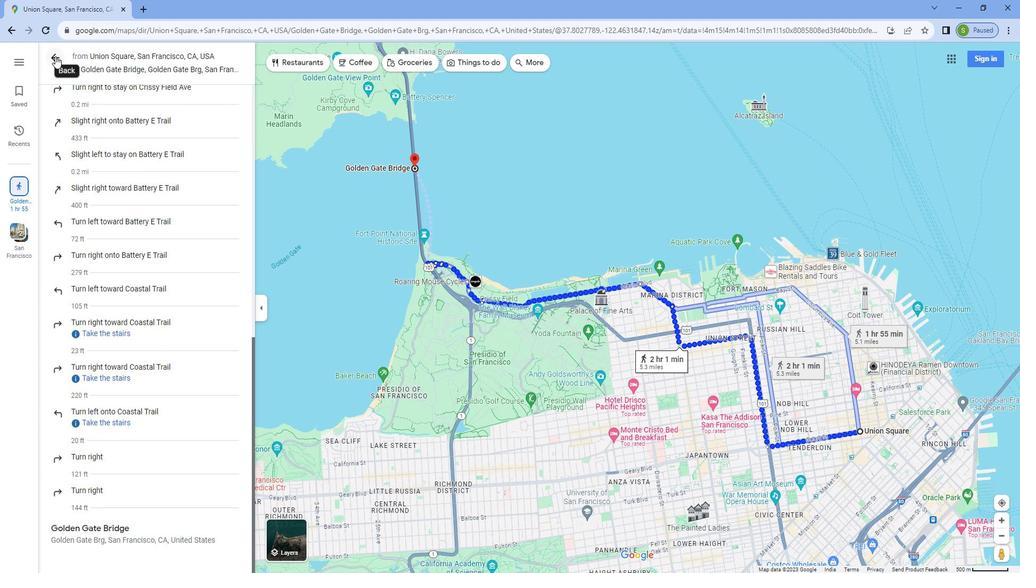 
Action: Mouse moved to (1001, 208)
Screenshot: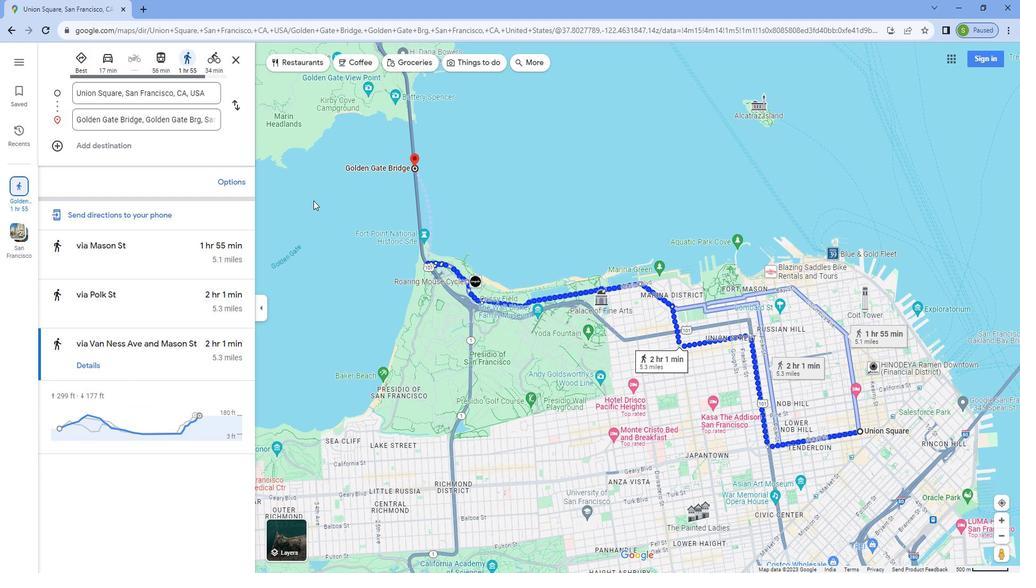 
